 Task: Create Workspace Content Creation Workspace description Manage and track company stock option grants and exercises. Workspace type Human Resources. Invite Team Member Softage.1@softage.net to Workspace Content Creation. Invite Team Member Softage.1@softage.net to Workspace Content Creation. Invite Team Member Softage.2@softage.net to Workspace Content Creation
Action: Mouse moved to (410, 65)
Screenshot: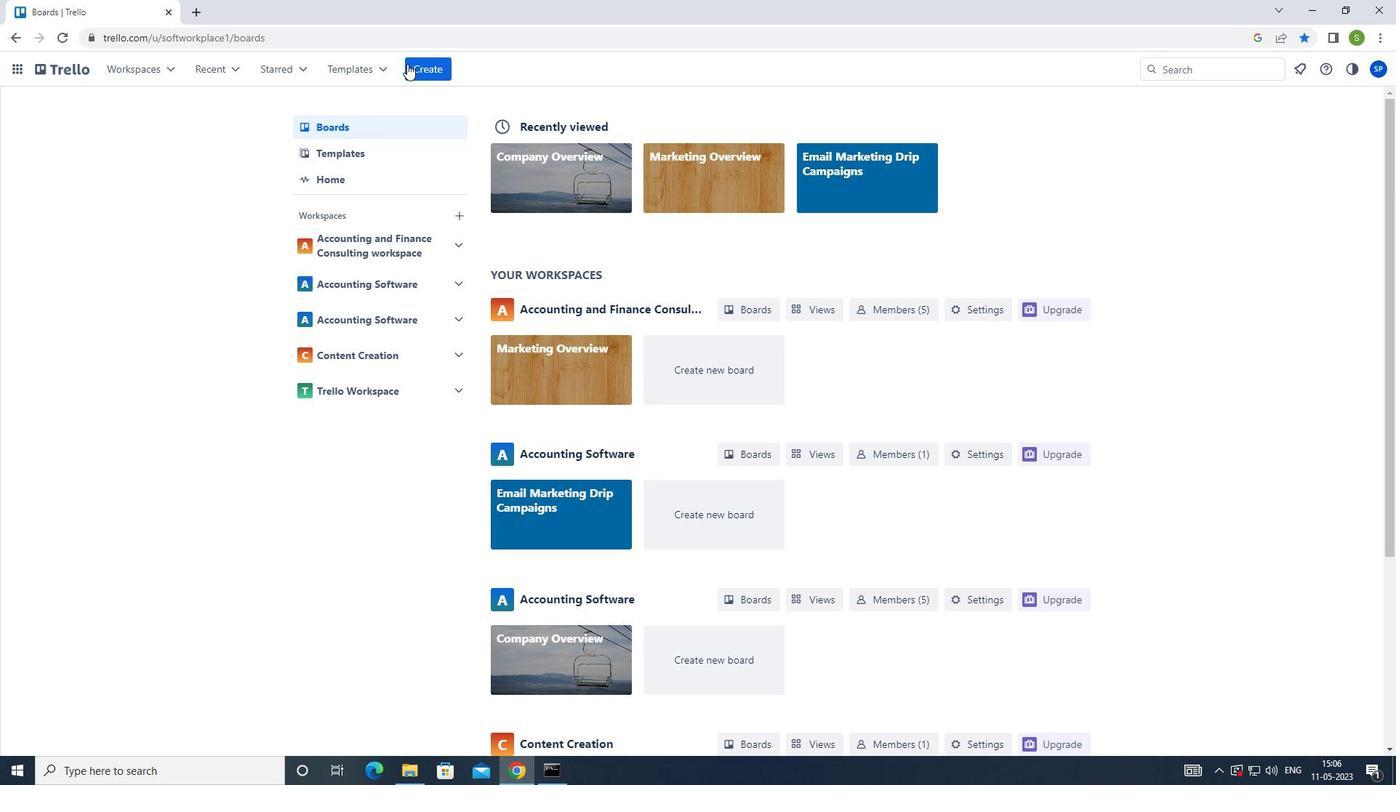 
Action: Mouse pressed left at (410, 65)
Screenshot: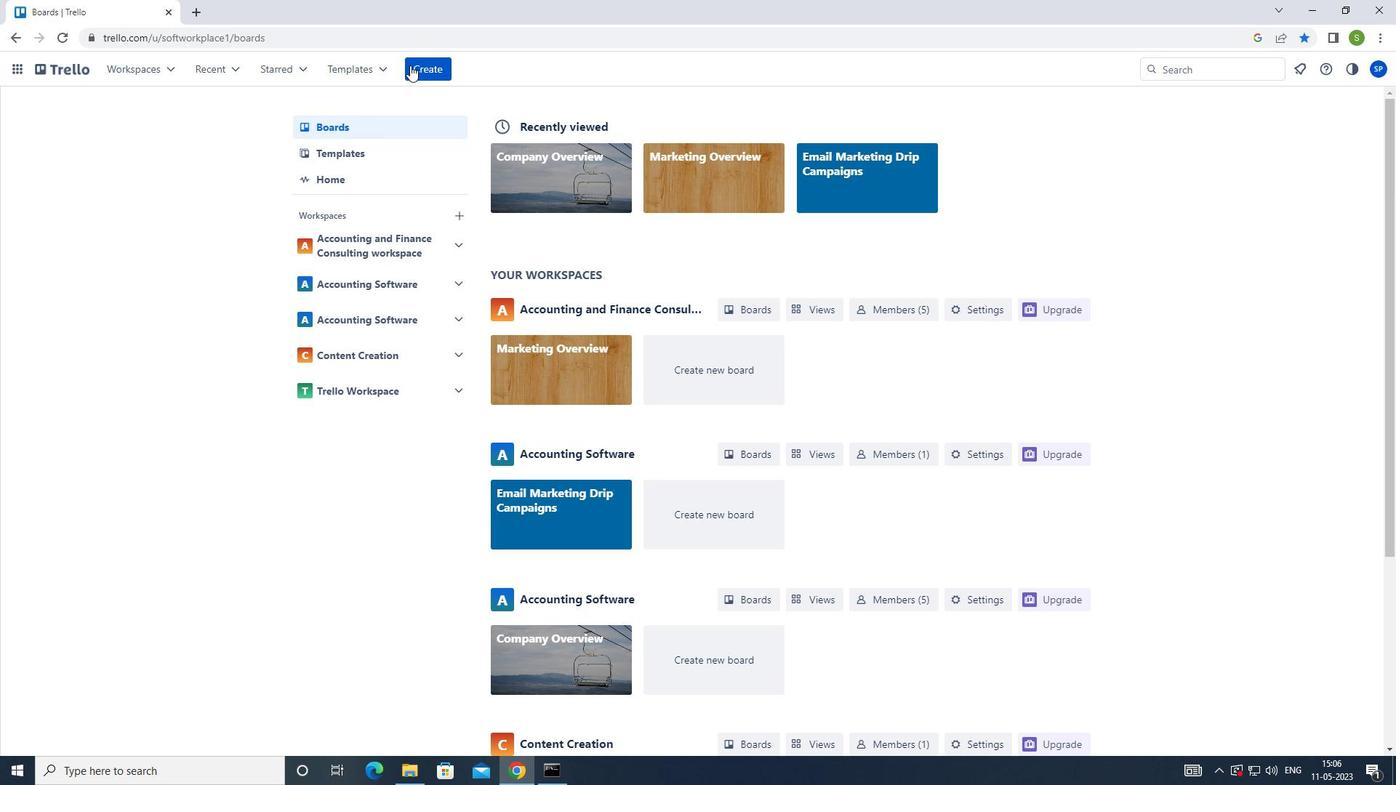 
Action: Mouse moved to (429, 219)
Screenshot: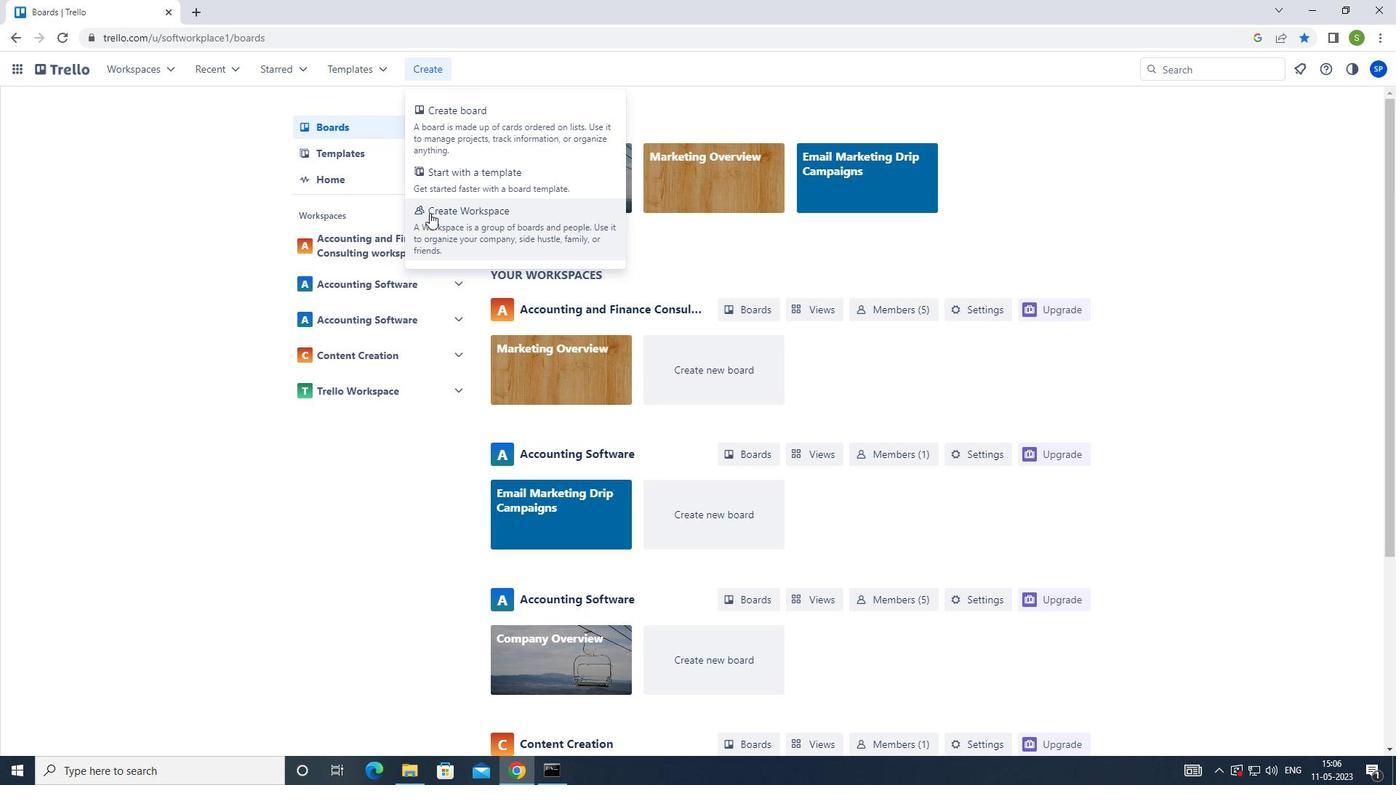 
Action: Mouse pressed left at (429, 219)
Screenshot: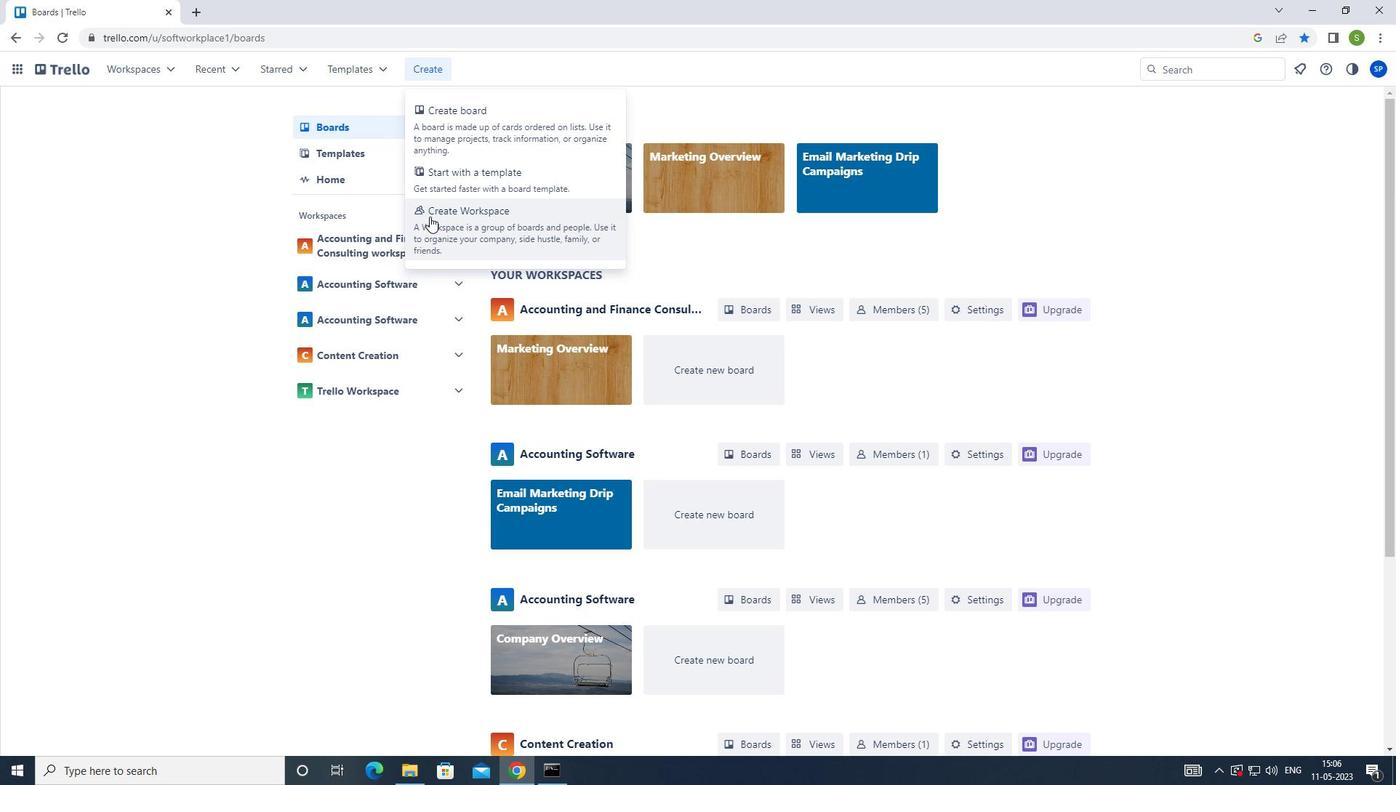 
Action: Mouse moved to (383, 247)
Screenshot: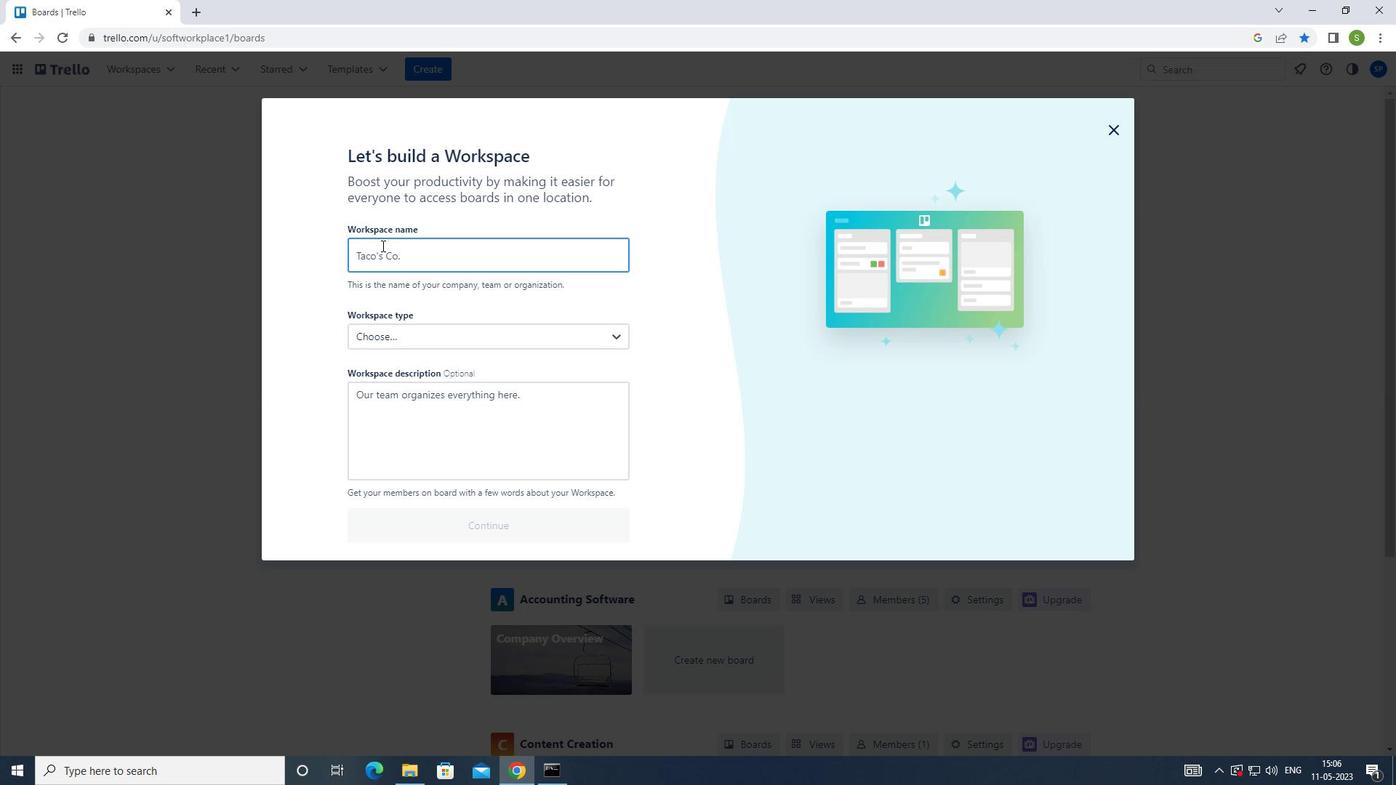 
Action: Mouse pressed left at (383, 247)
Screenshot: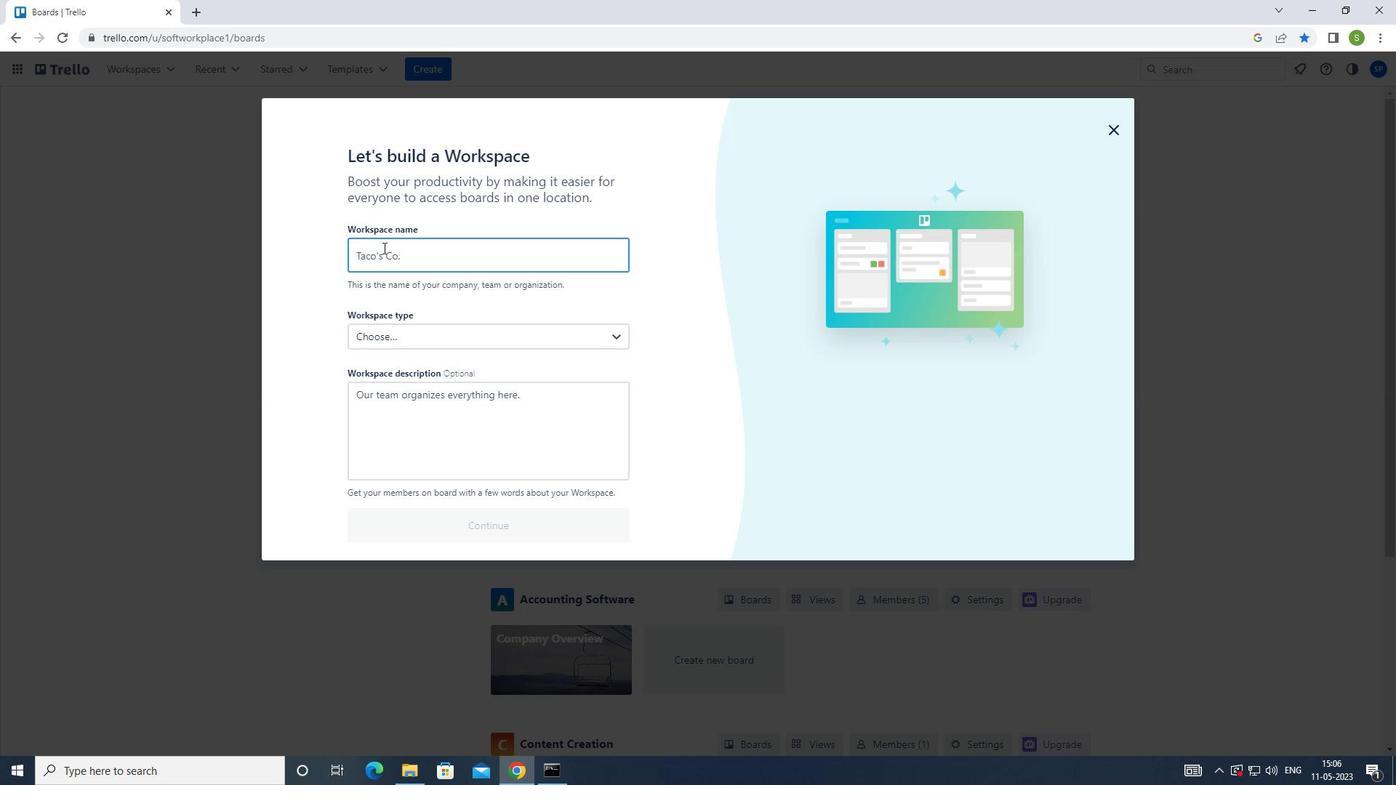 
Action: Mouse moved to (378, 247)
Screenshot: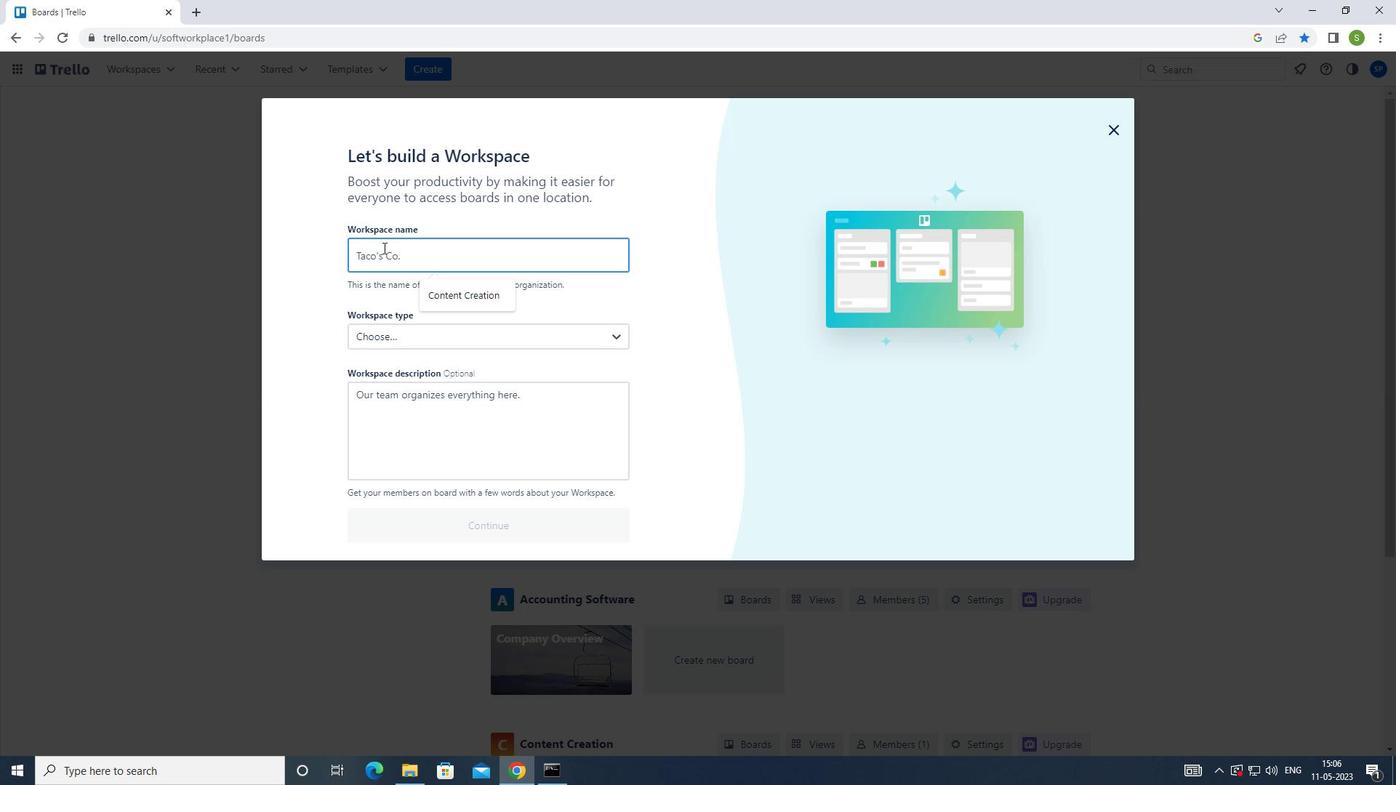 
Action: Key pressed <Key.shift>CONTENT<Key.space><Key.shift>CREATION
Screenshot: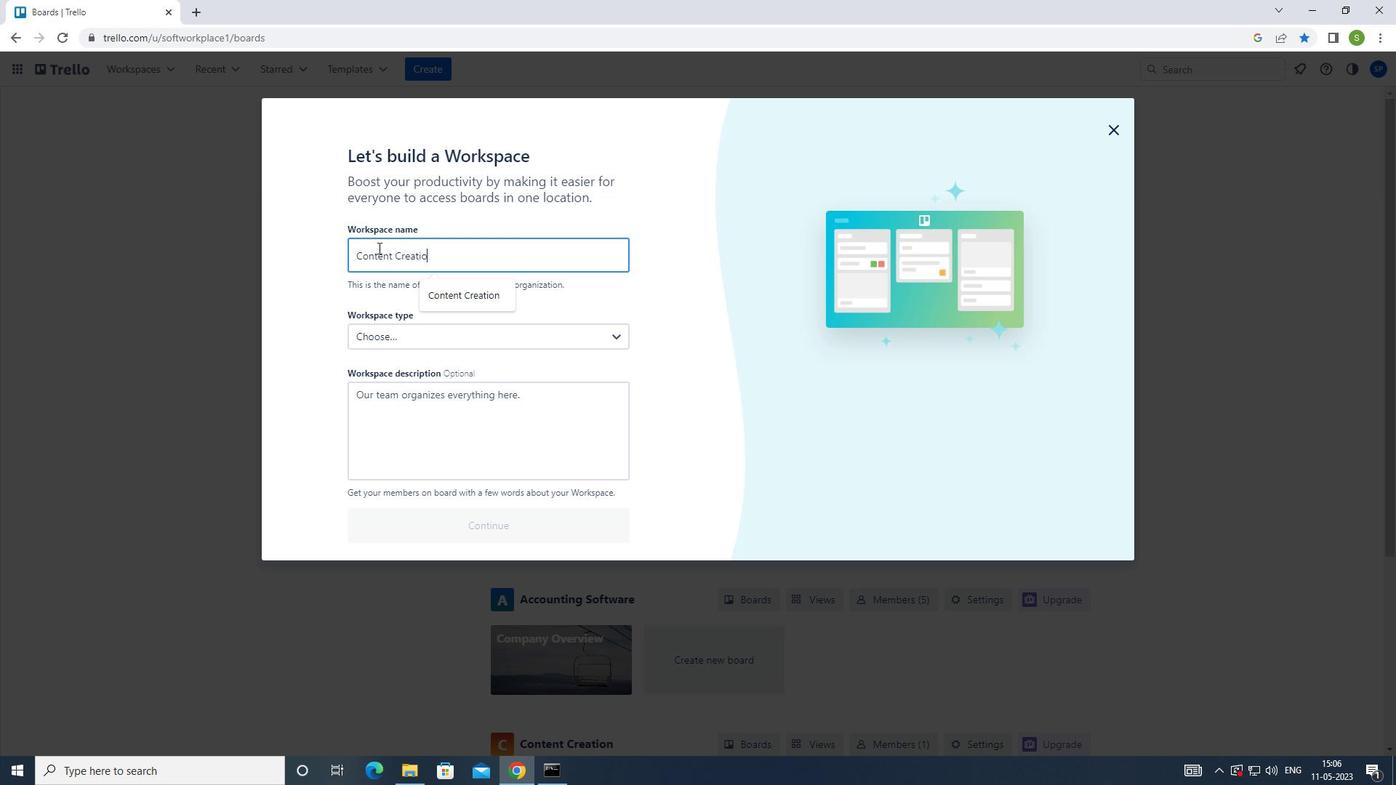 
Action: Mouse moved to (395, 413)
Screenshot: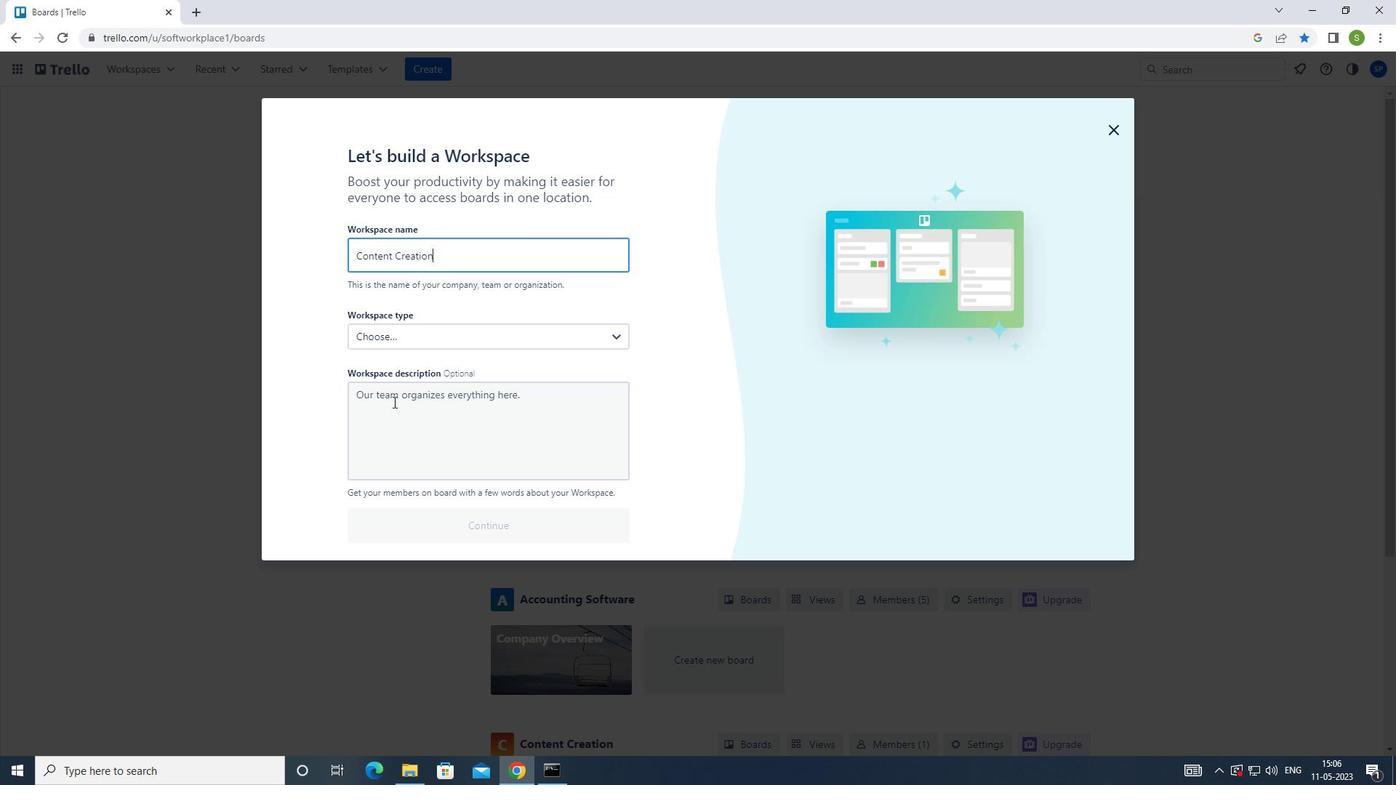 
Action: Mouse pressed left at (395, 413)
Screenshot: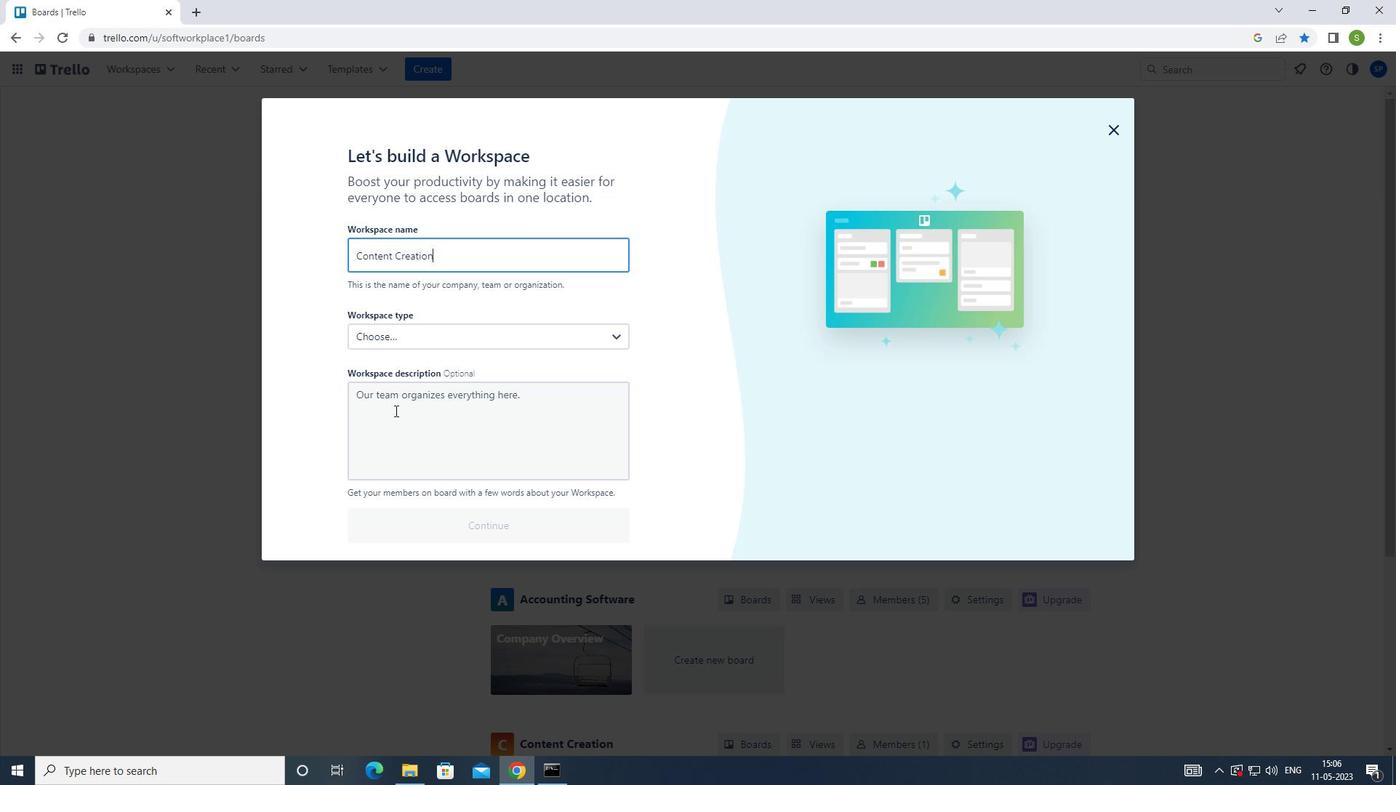 
Action: Mouse moved to (401, 412)
Screenshot: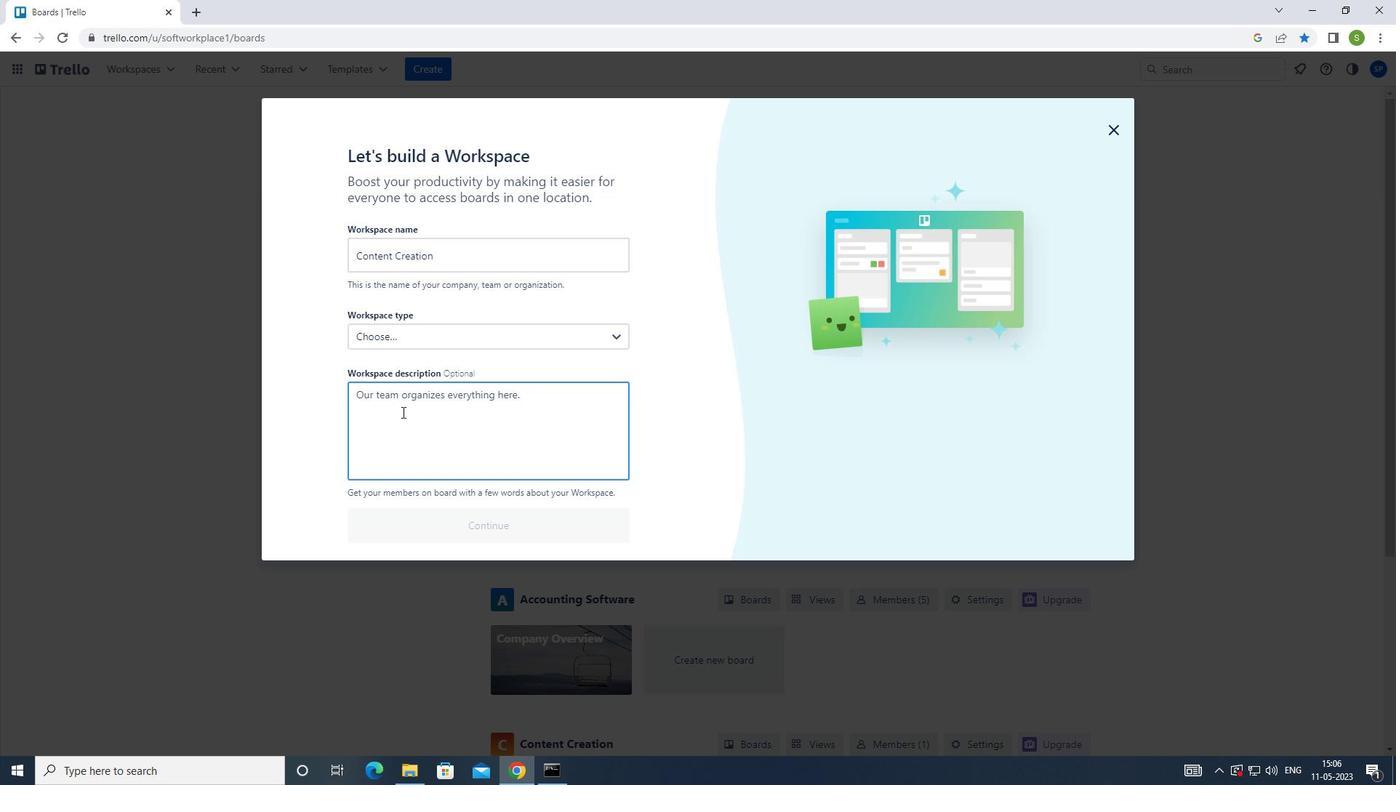 
Action: Key pressed <Key.shift>MANAGE<Key.space>AND<Key.space>TRACK<Key.space>COMPANY<Key.space>STOCK<Key.space>OPTION<Key.space>GRANTS<Key.space>AND<Key.space>EXERCISE.
Screenshot: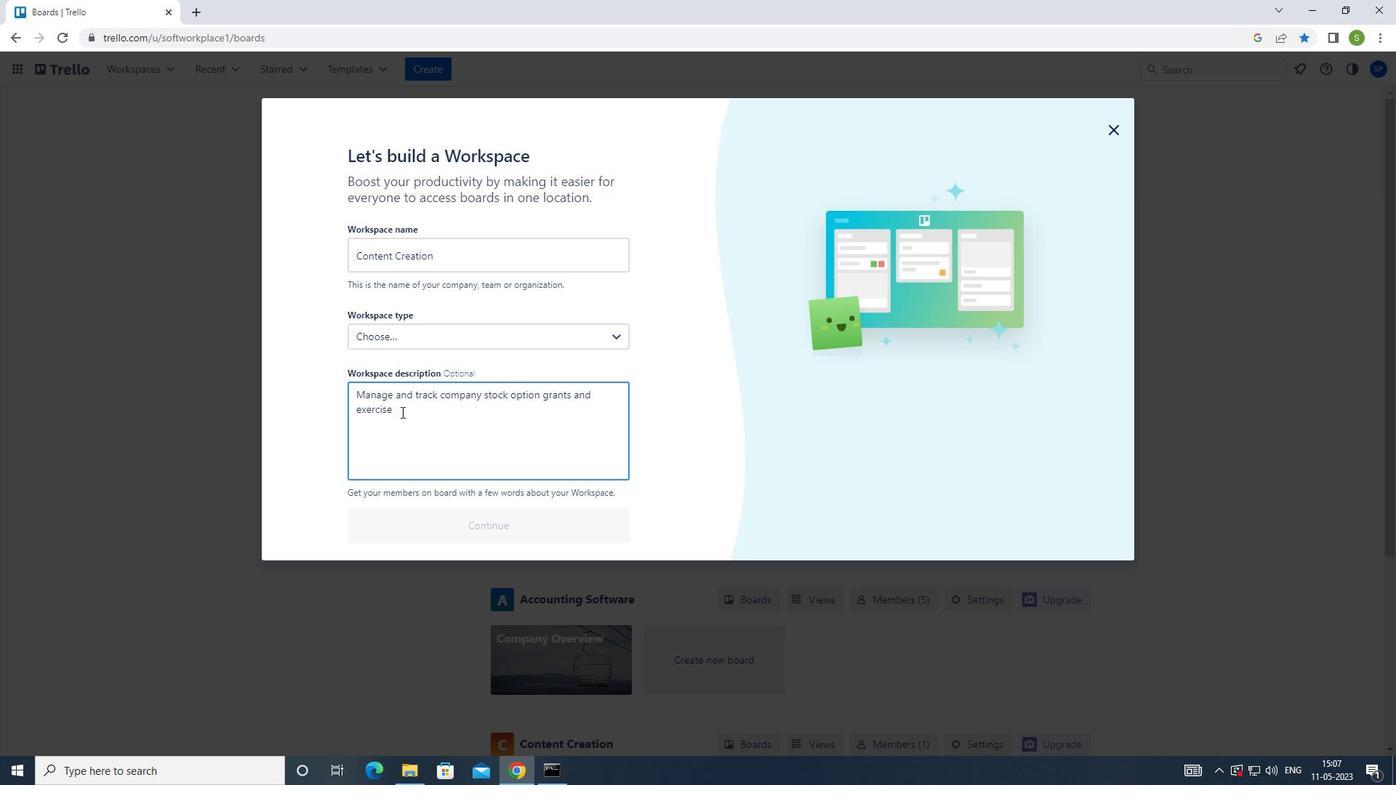 
Action: Mouse moved to (435, 337)
Screenshot: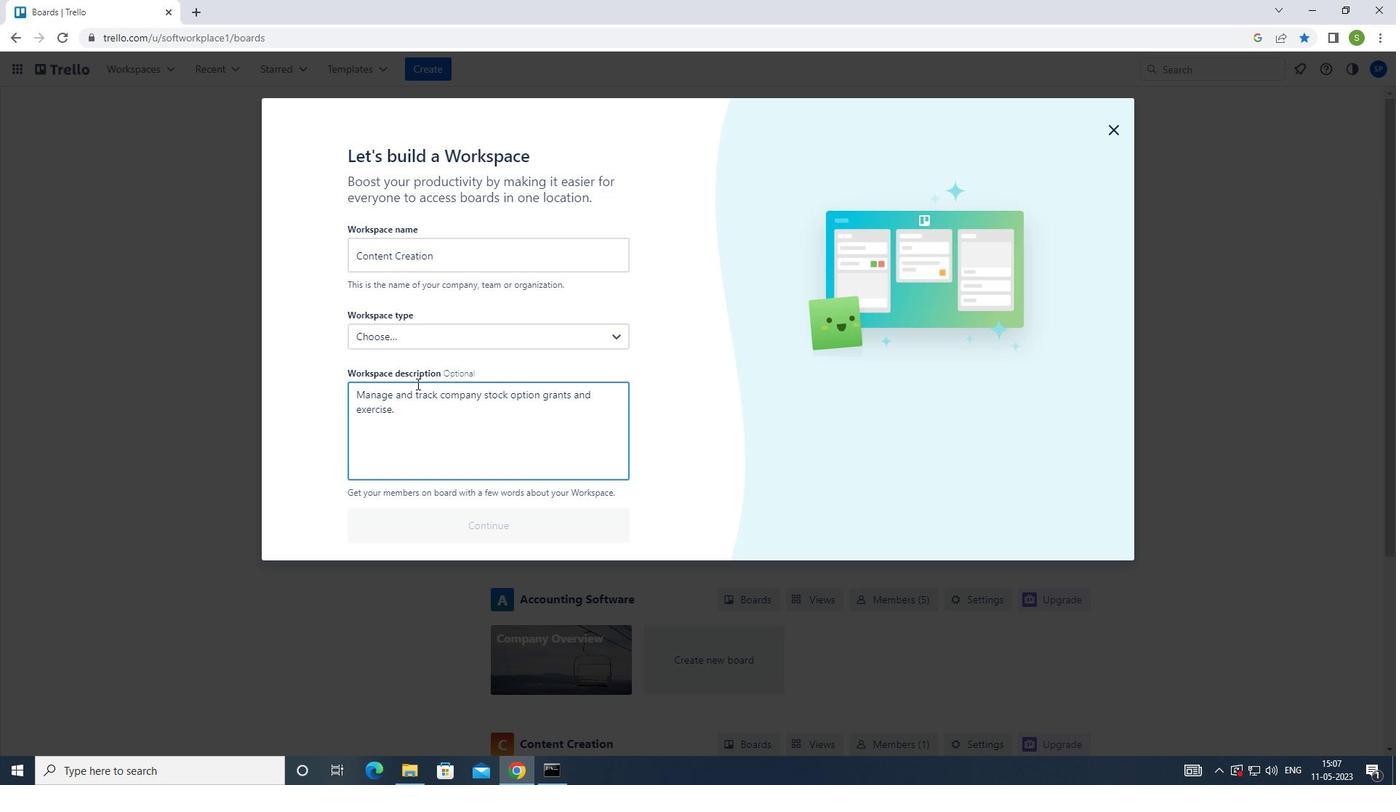 
Action: Mouse pressed left at (435, 337)
Screenshot: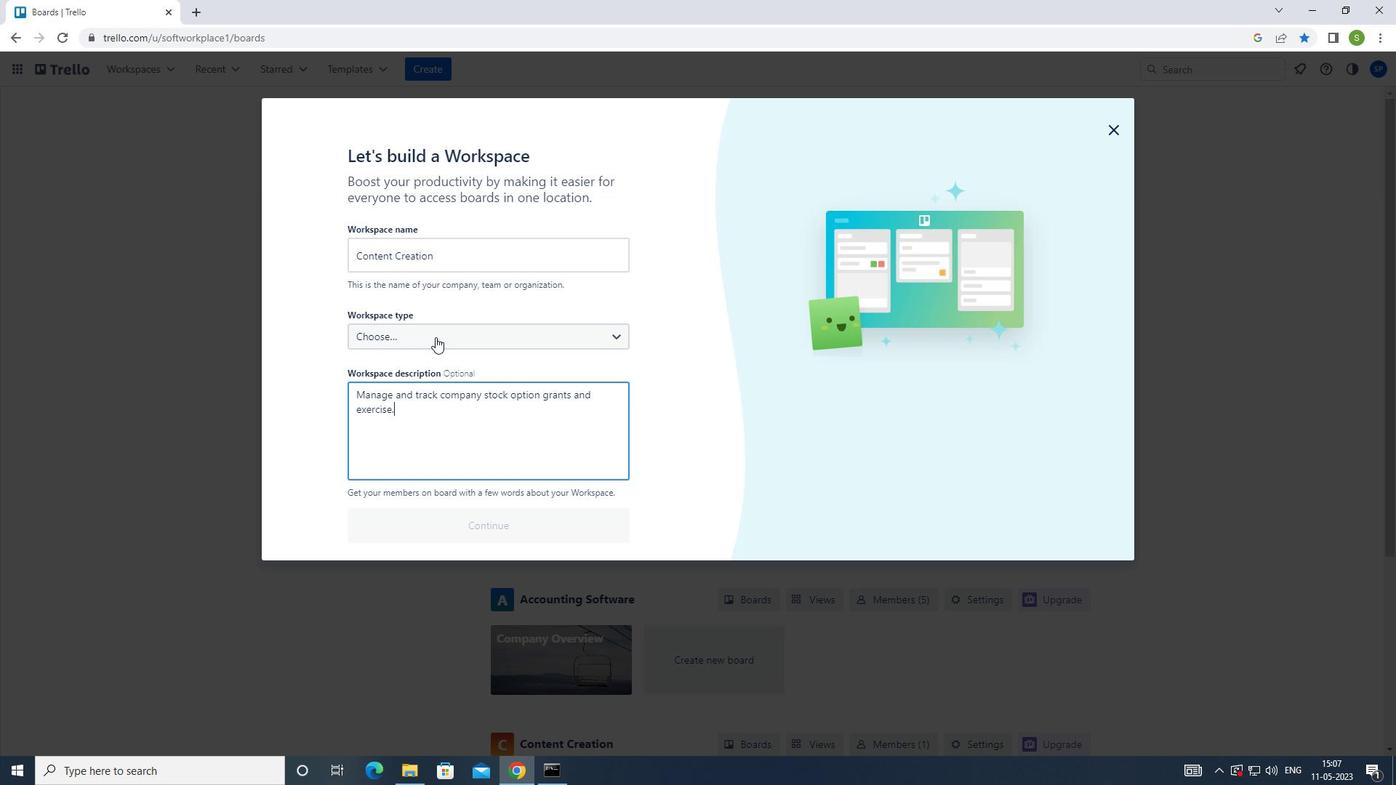 
Action: Mouse moved to (435, 371)
Screenshot: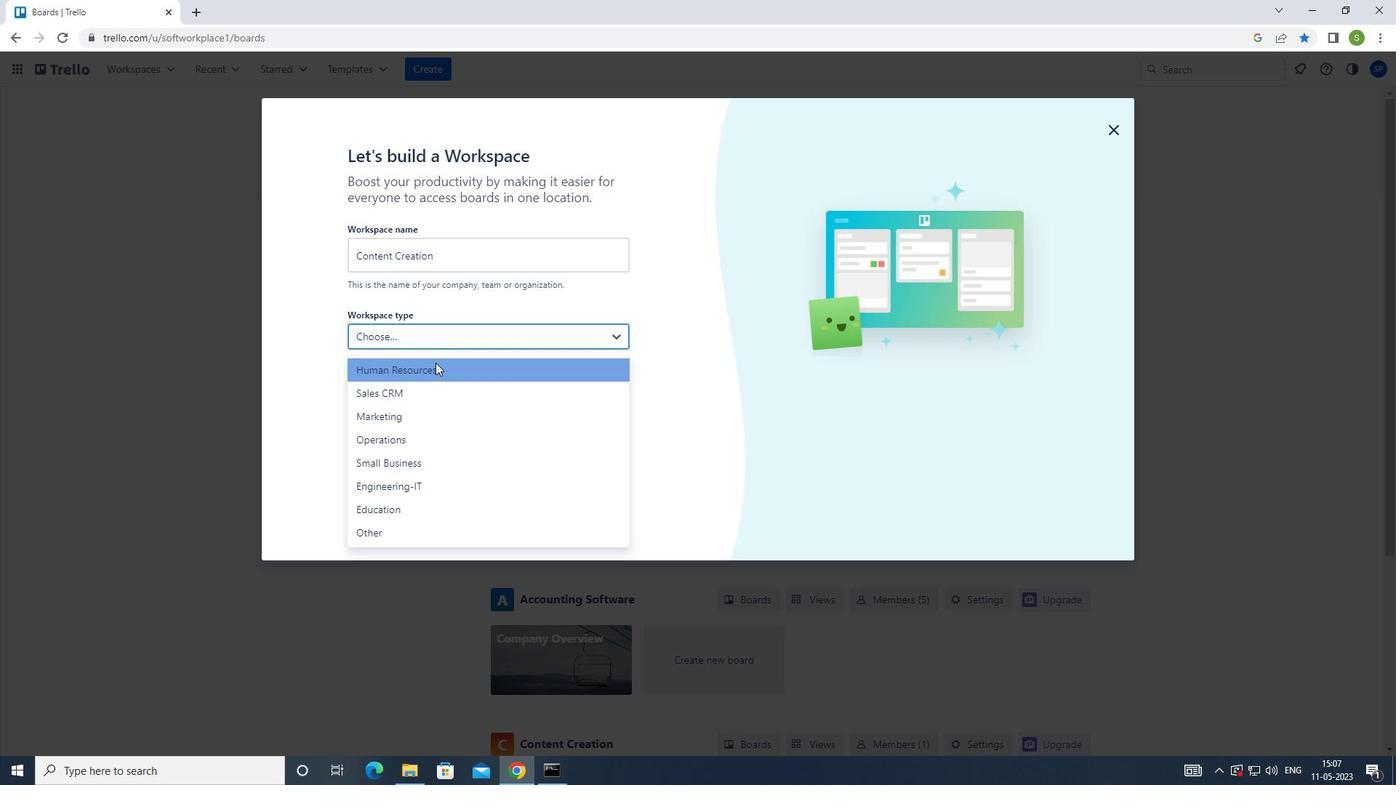 
Action: Mouse pressed left at (435, 371)
Screenshot: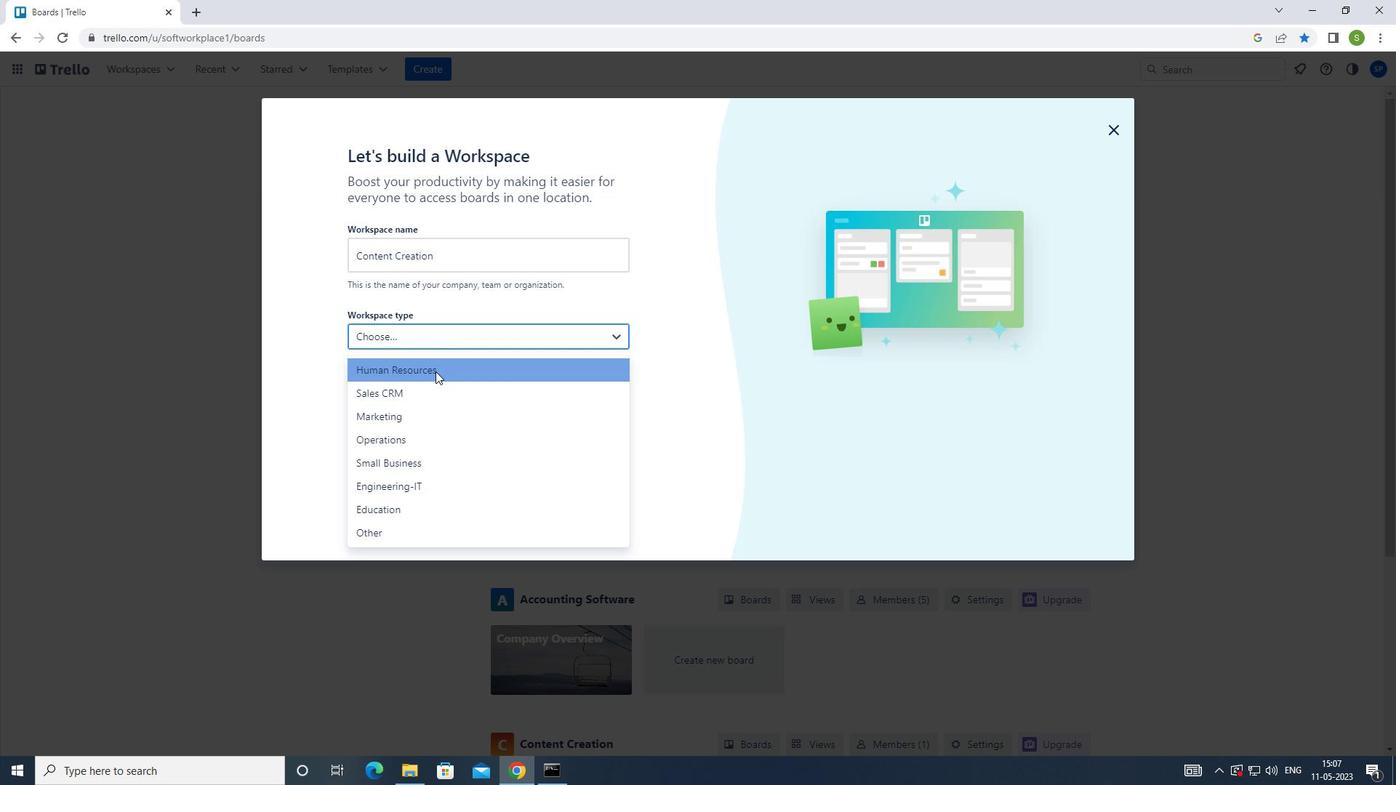 
Action: Mouse moved to (452, 525)
Screenshot: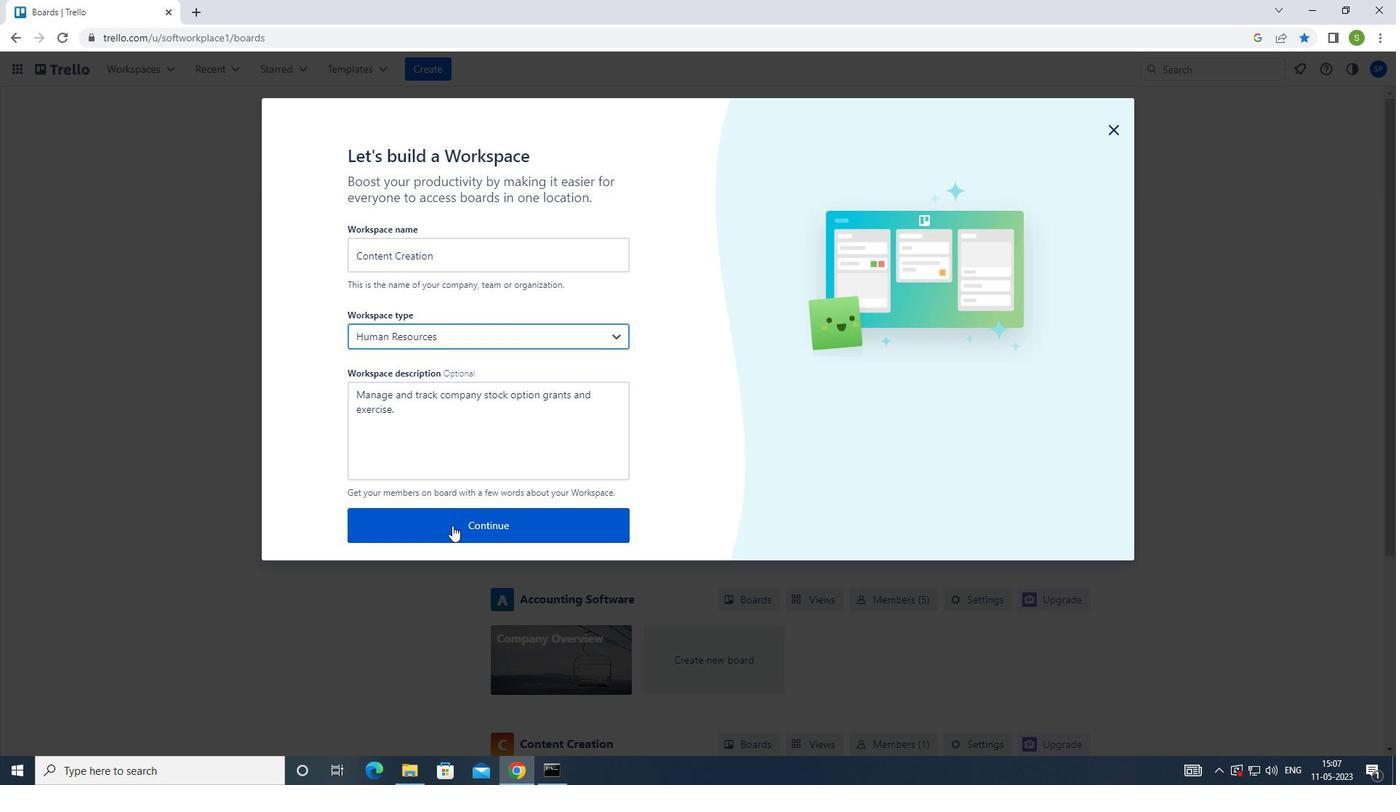
Action: Mouse pressed left at (452, 525)
Screenshot: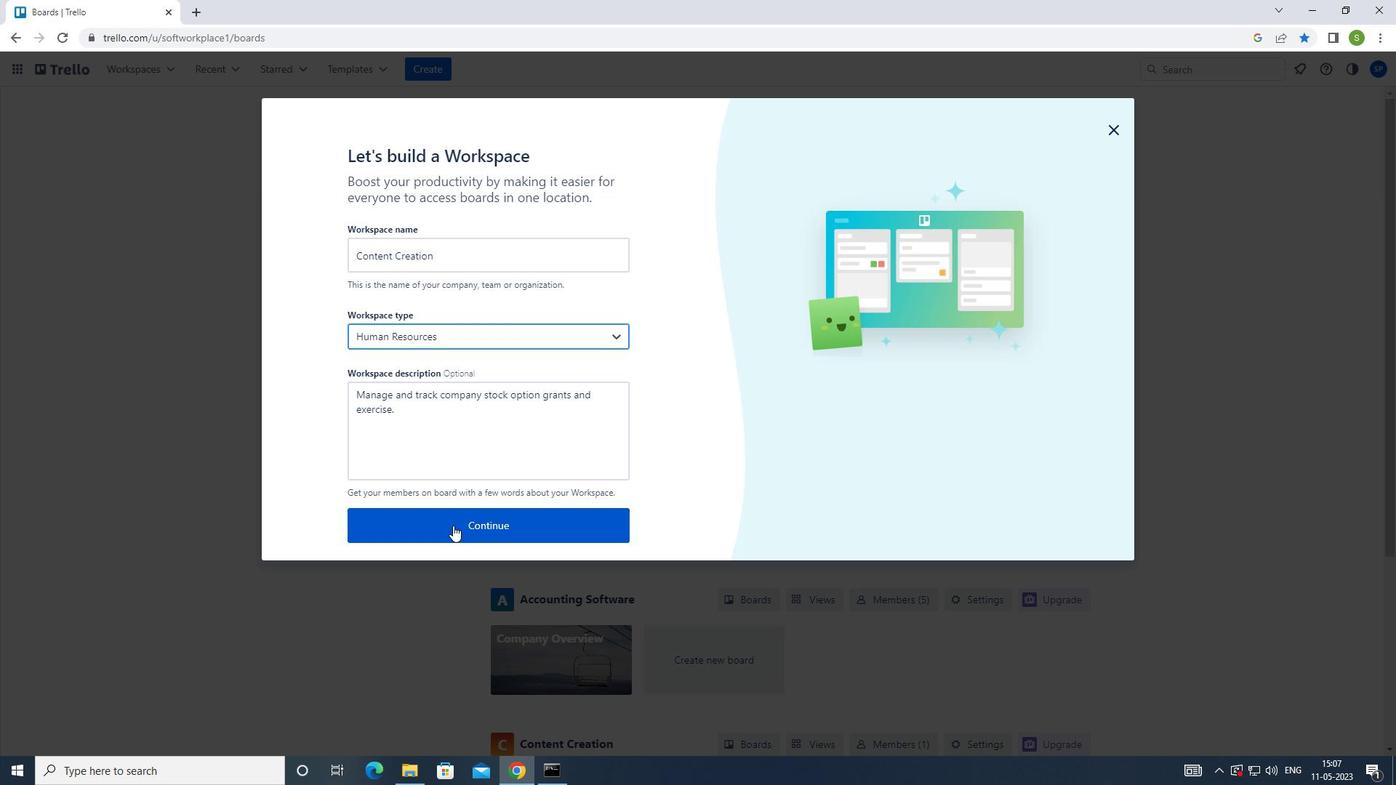 
Action: Mouse moved to (1110, 128)
Screenshot: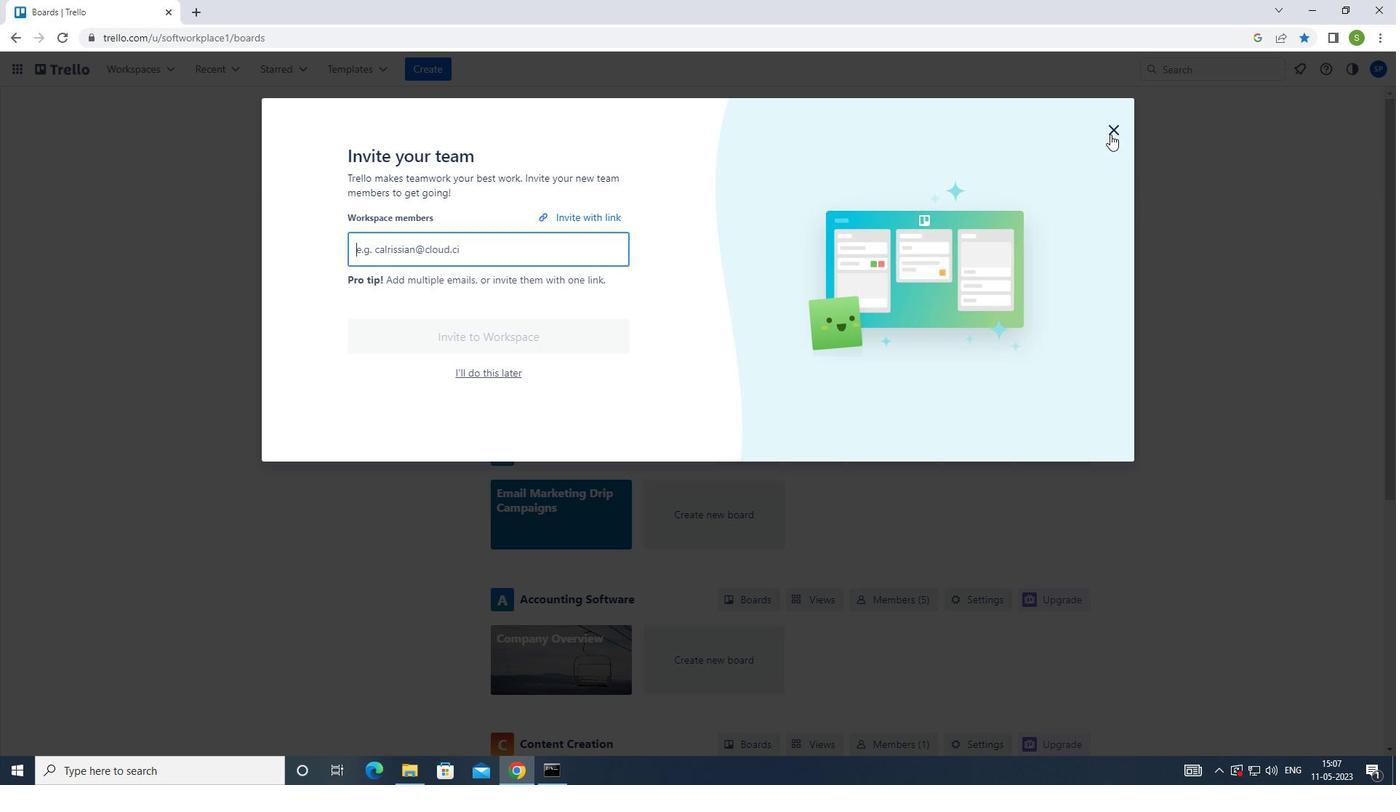 
Action: Mouse pressed left at (1110, 128)
Screenshot: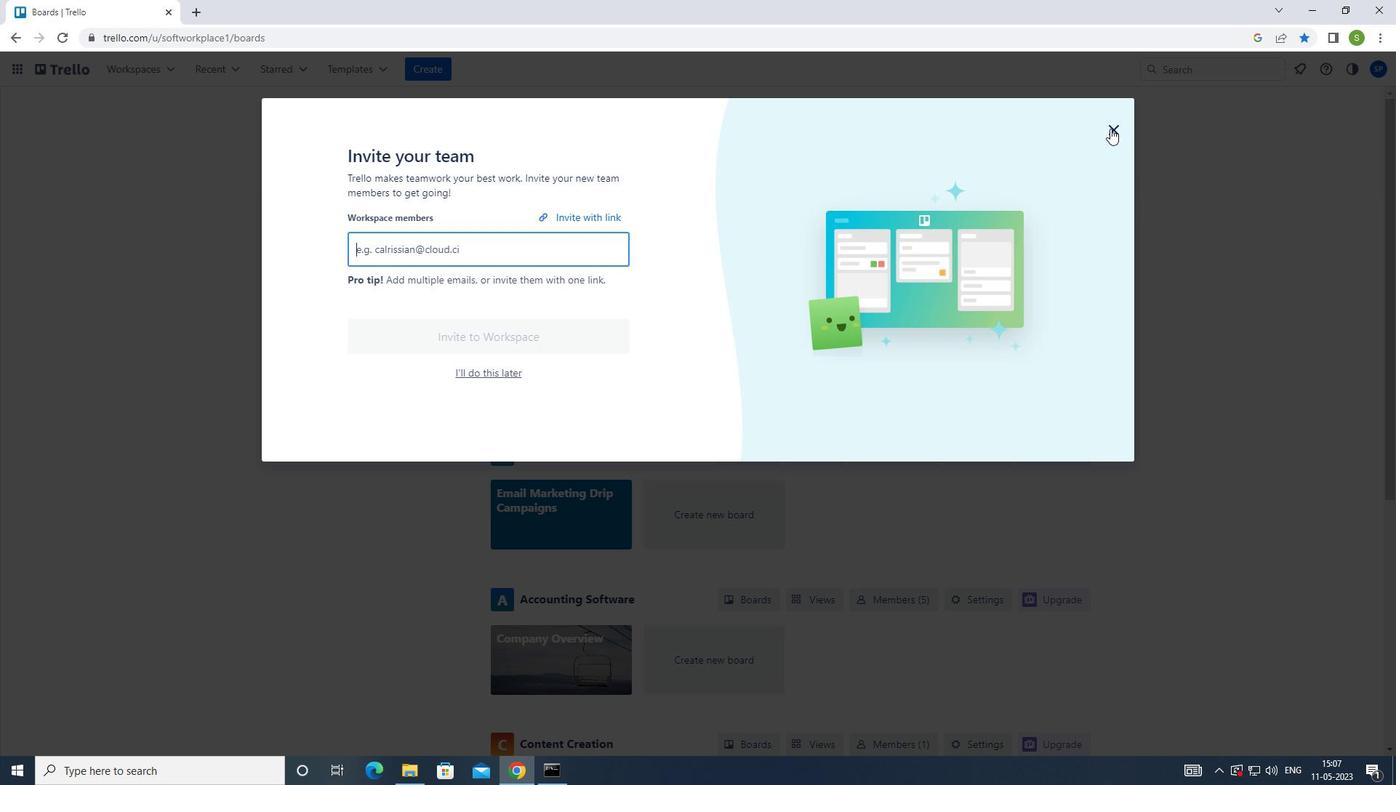 
Action: Mouse moved to (362, 383)
Screenshot: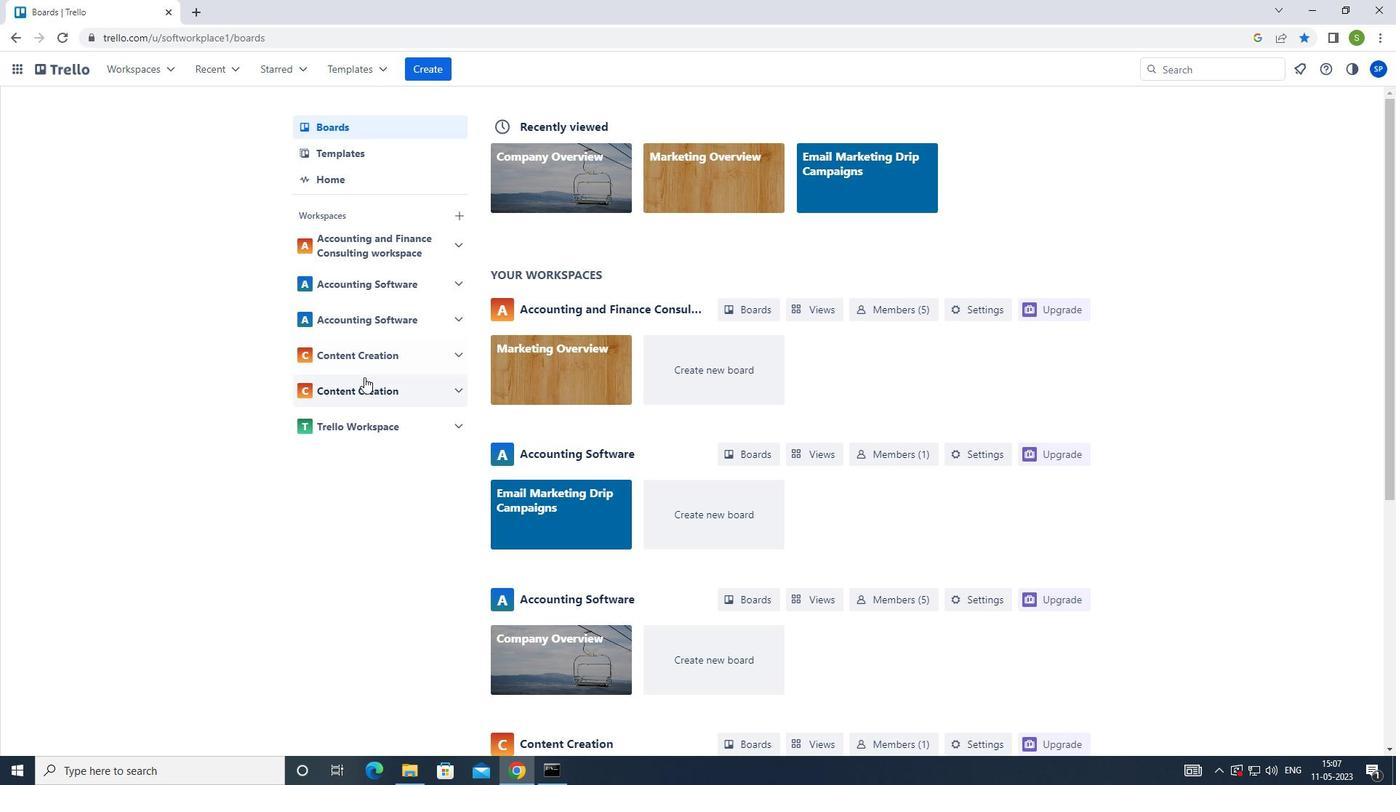 
Action: Mouse pressed left at (362, 383)
Screenshot: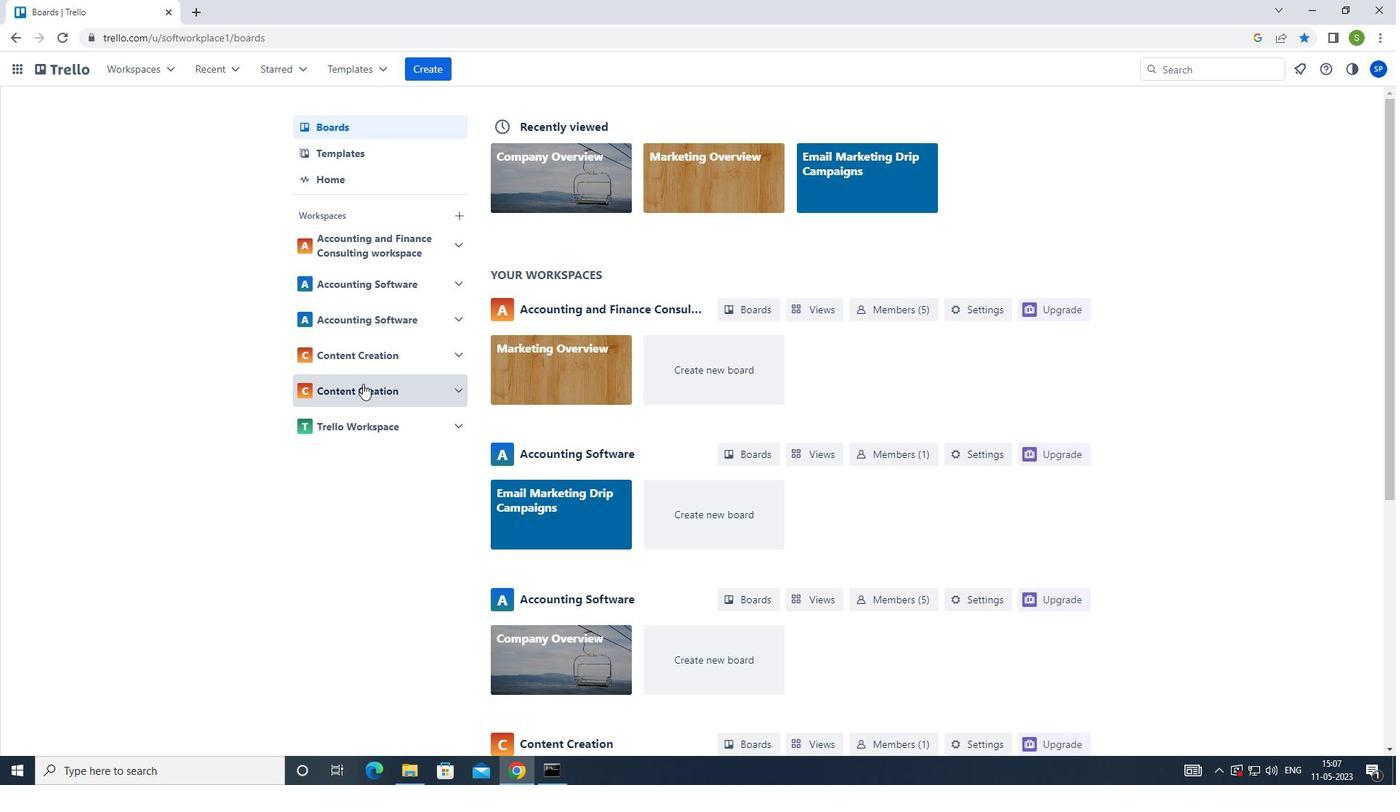 
Action: Mouse moved to (354, 510)
Screenshot: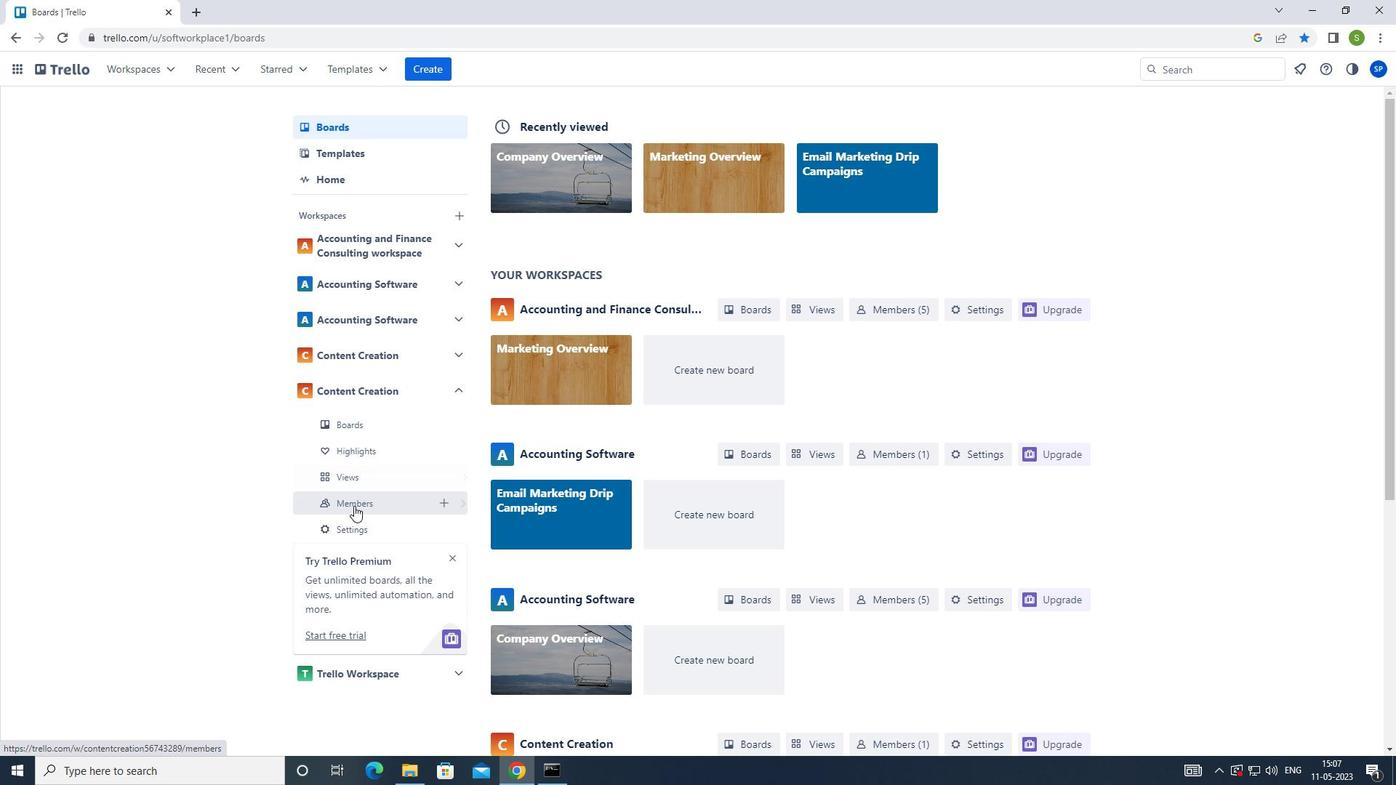 
Action: Mouse pressed left at (354, 510)
Screenshot: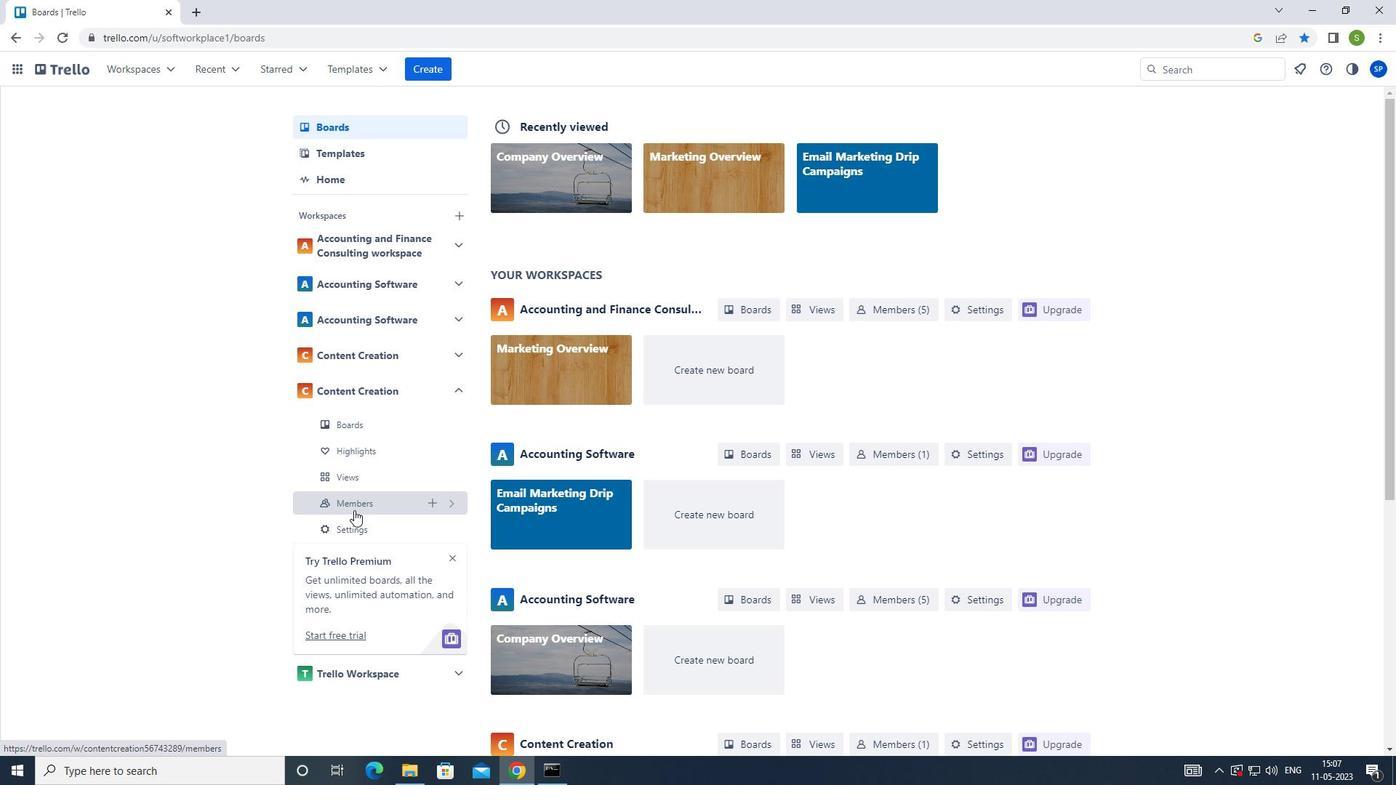 
Action: Mouse moved to (1028, 122)
Screenshot: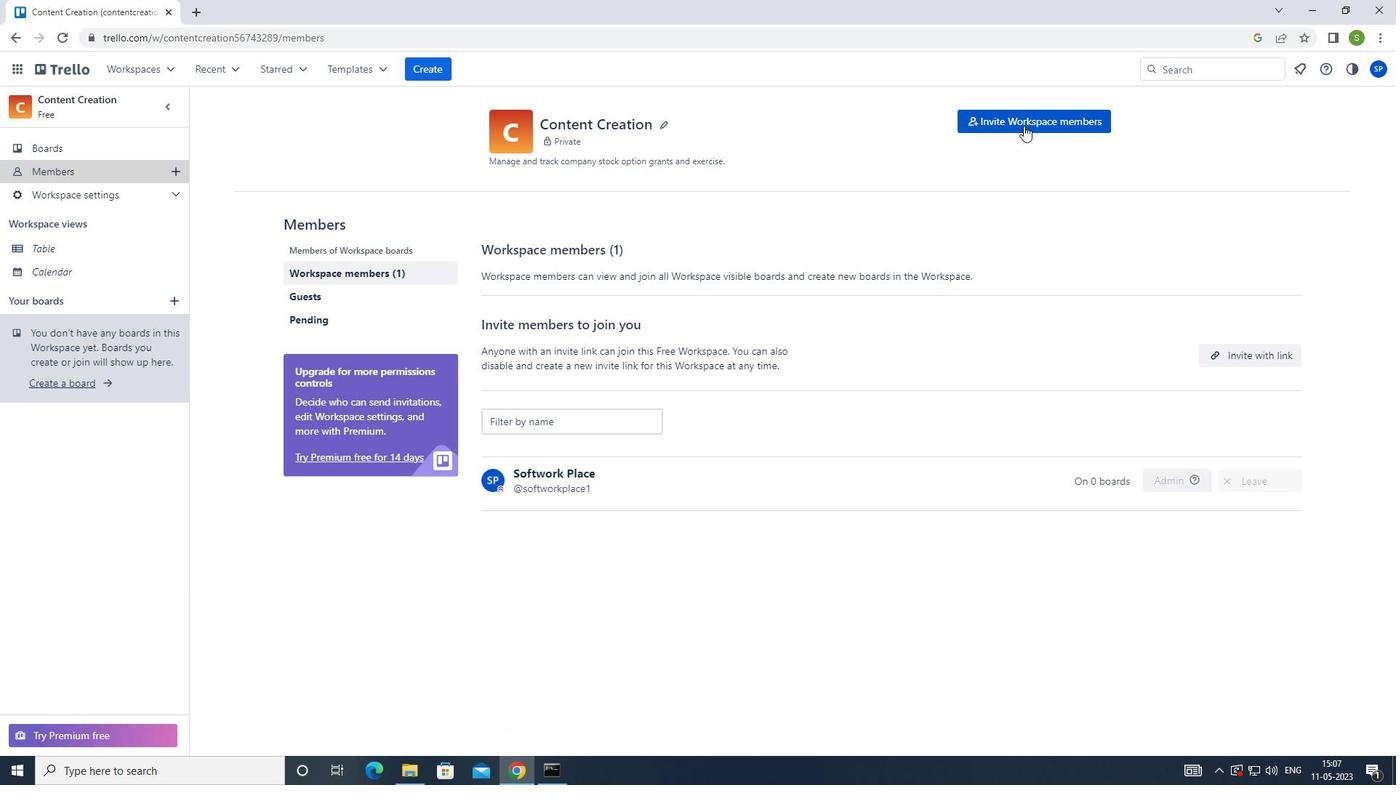 
Action: Mouse pressed left at (1028, 122)
Screenshot: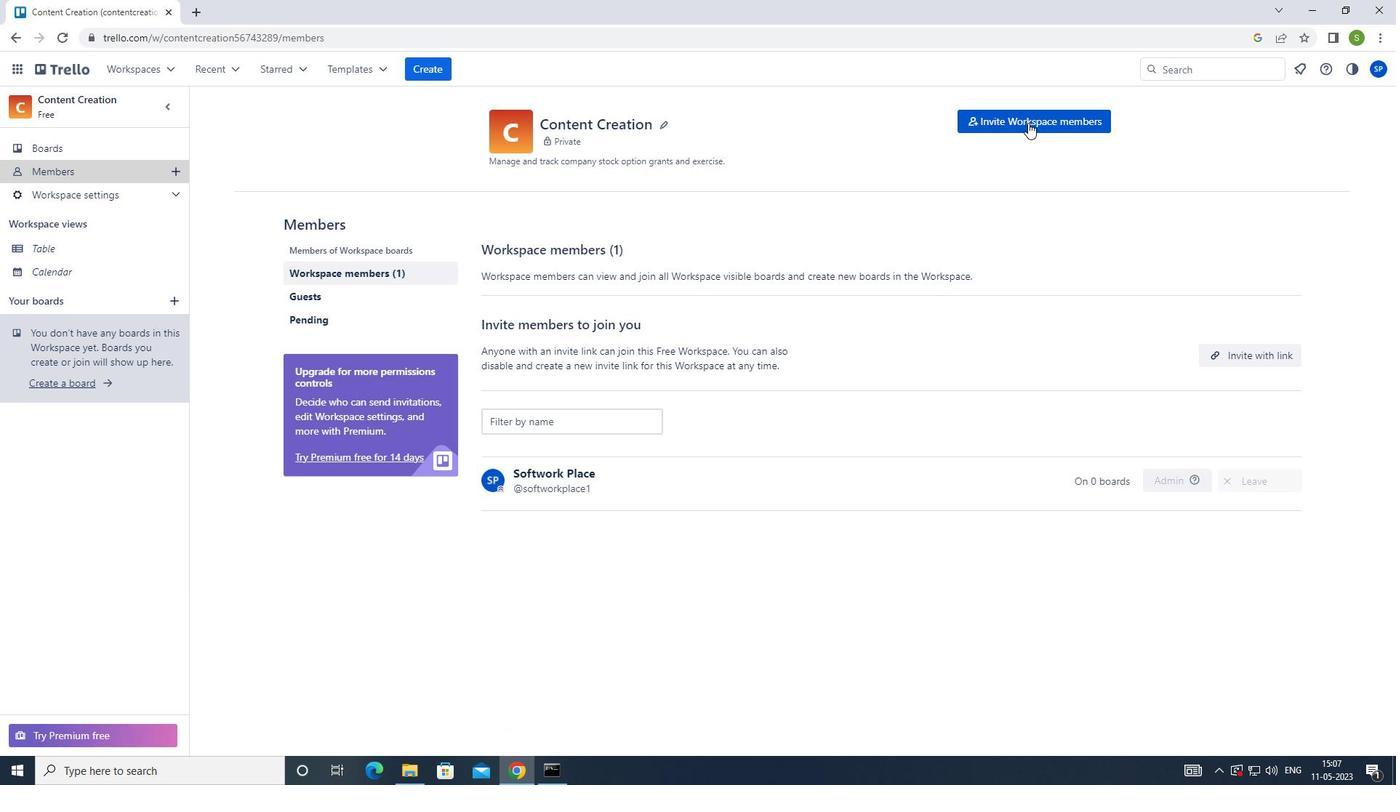 
Action: Mouse moved to (735, 404)
Screenshot: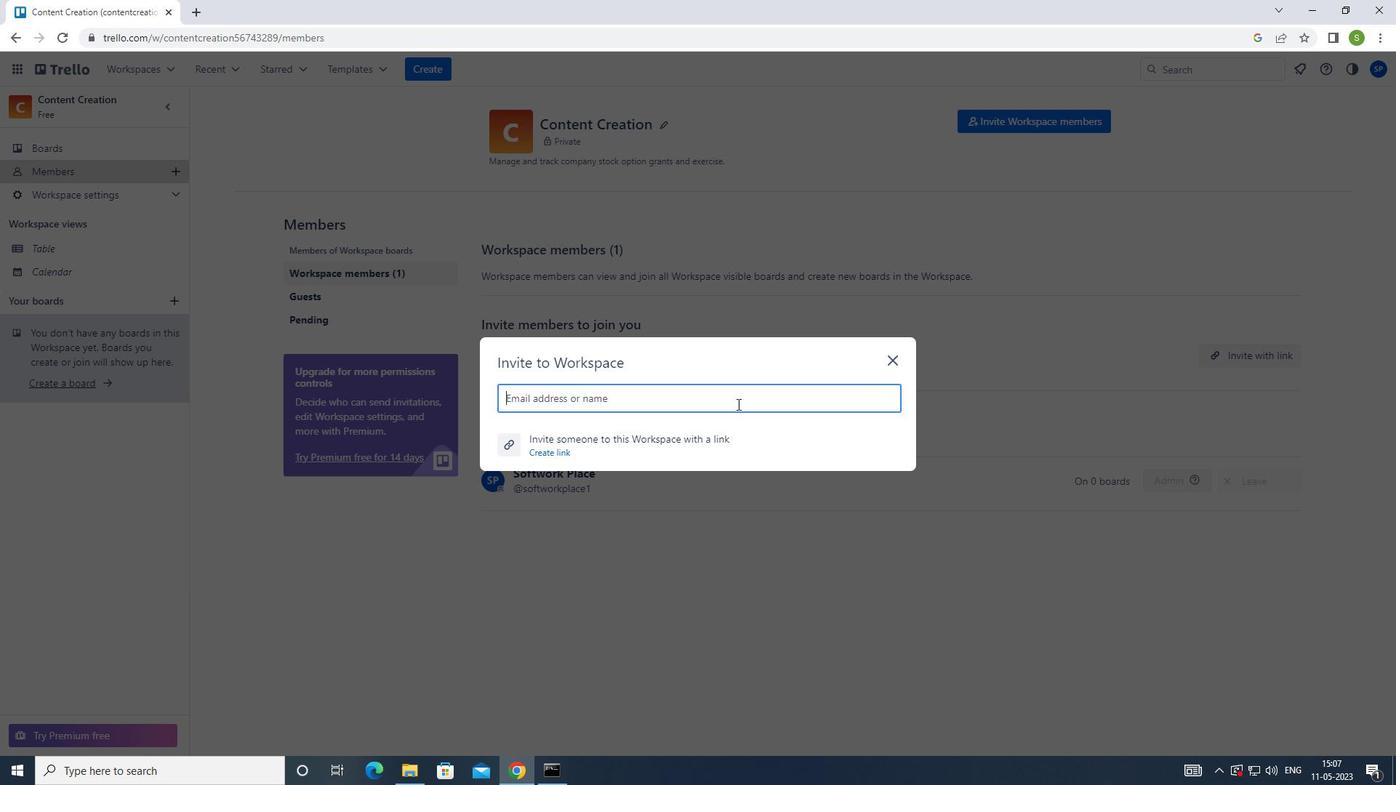 
Action: Key pressed <Key.shift>SOFTAGE.1<Key.shift>@SOFTAGE.NET
Screenshot: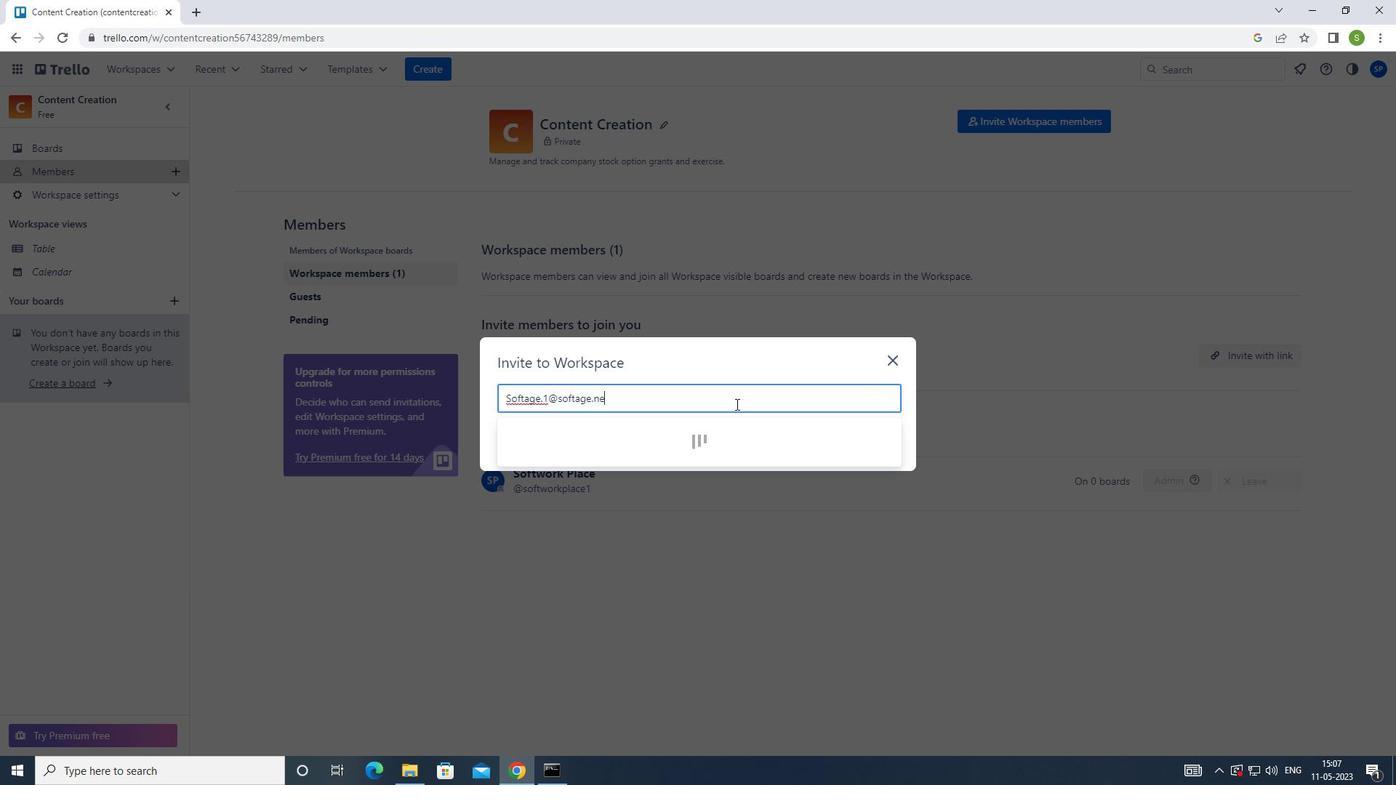 
Action: Mouse moved to (644, 435)
Screenshot: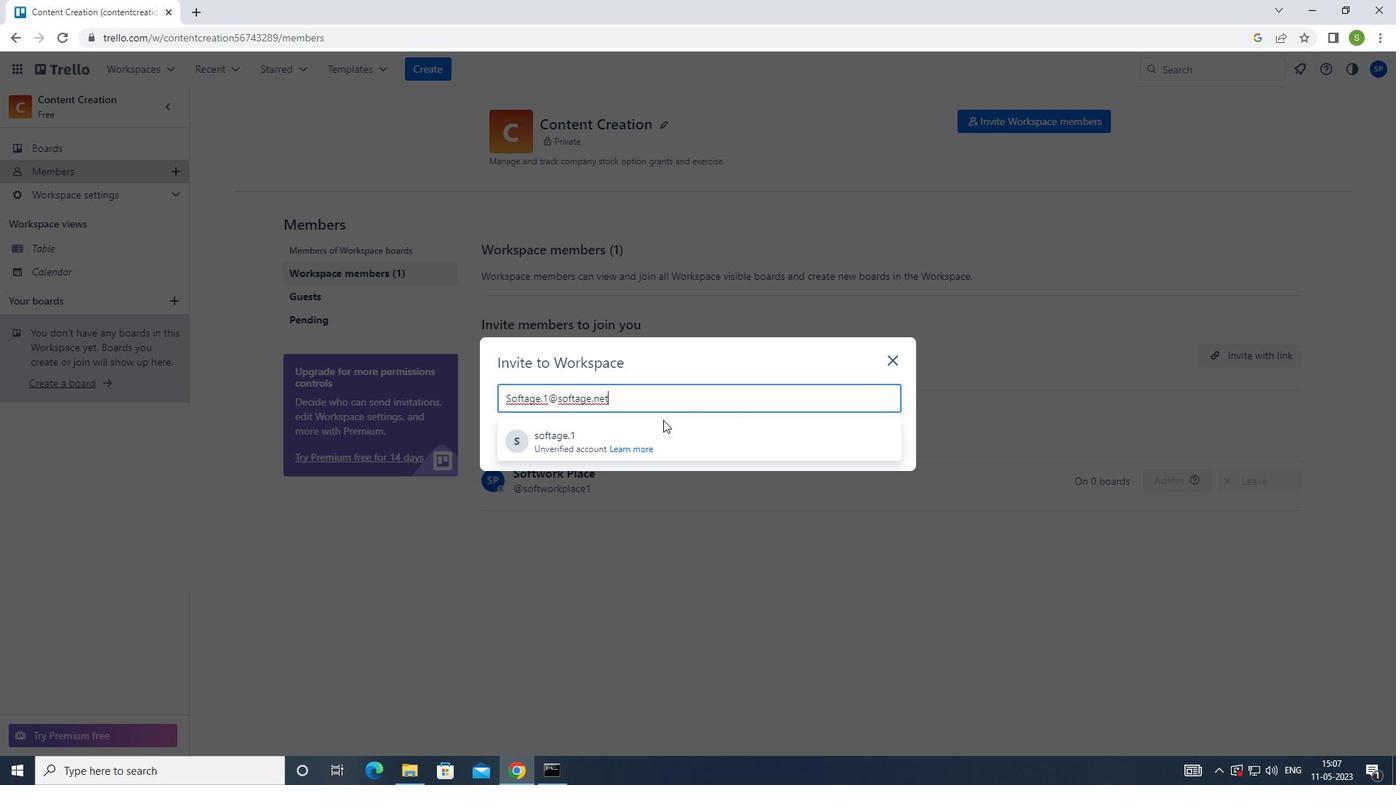 
Action: Mouse pressed left at (644, 435)
Screenshot: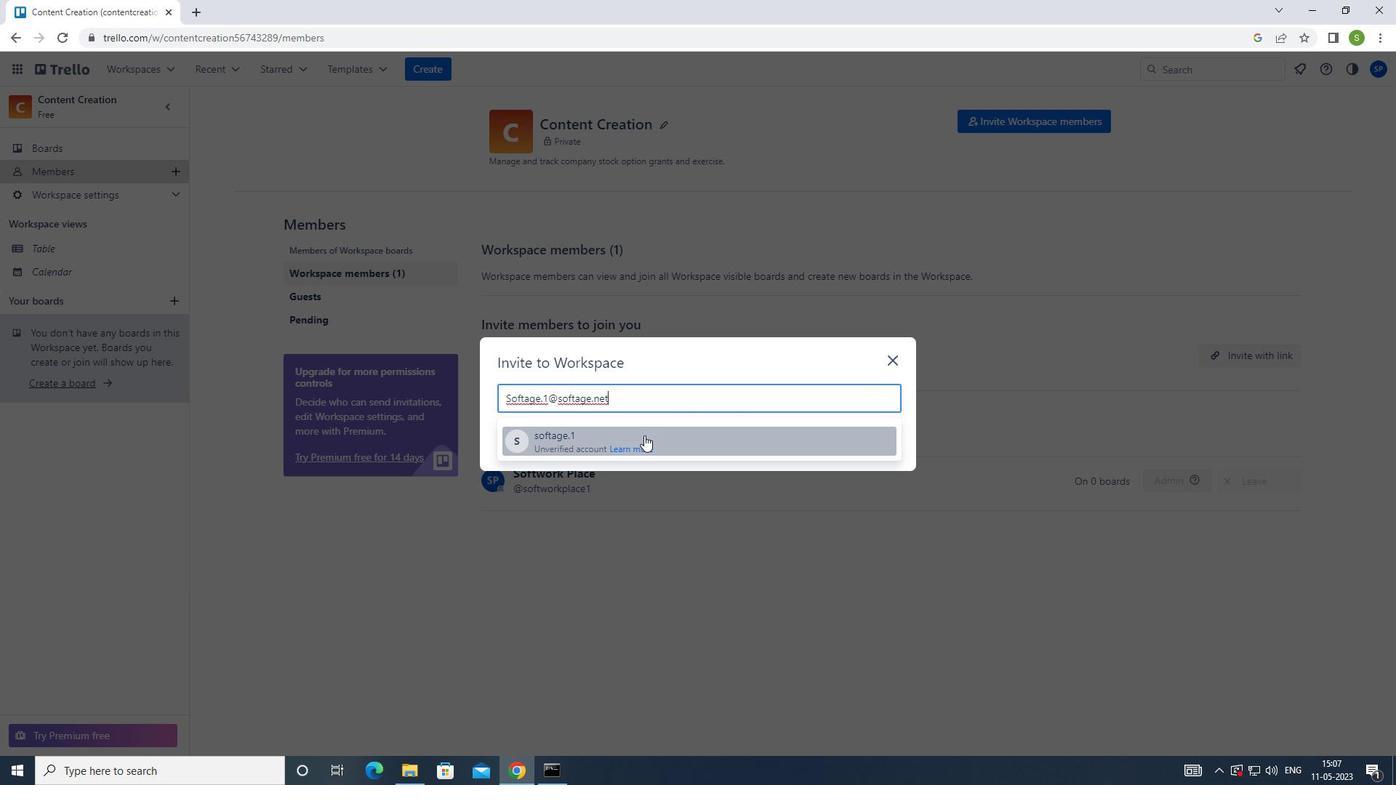 
Action: Mouse moved to (650, 371)
Screenshot: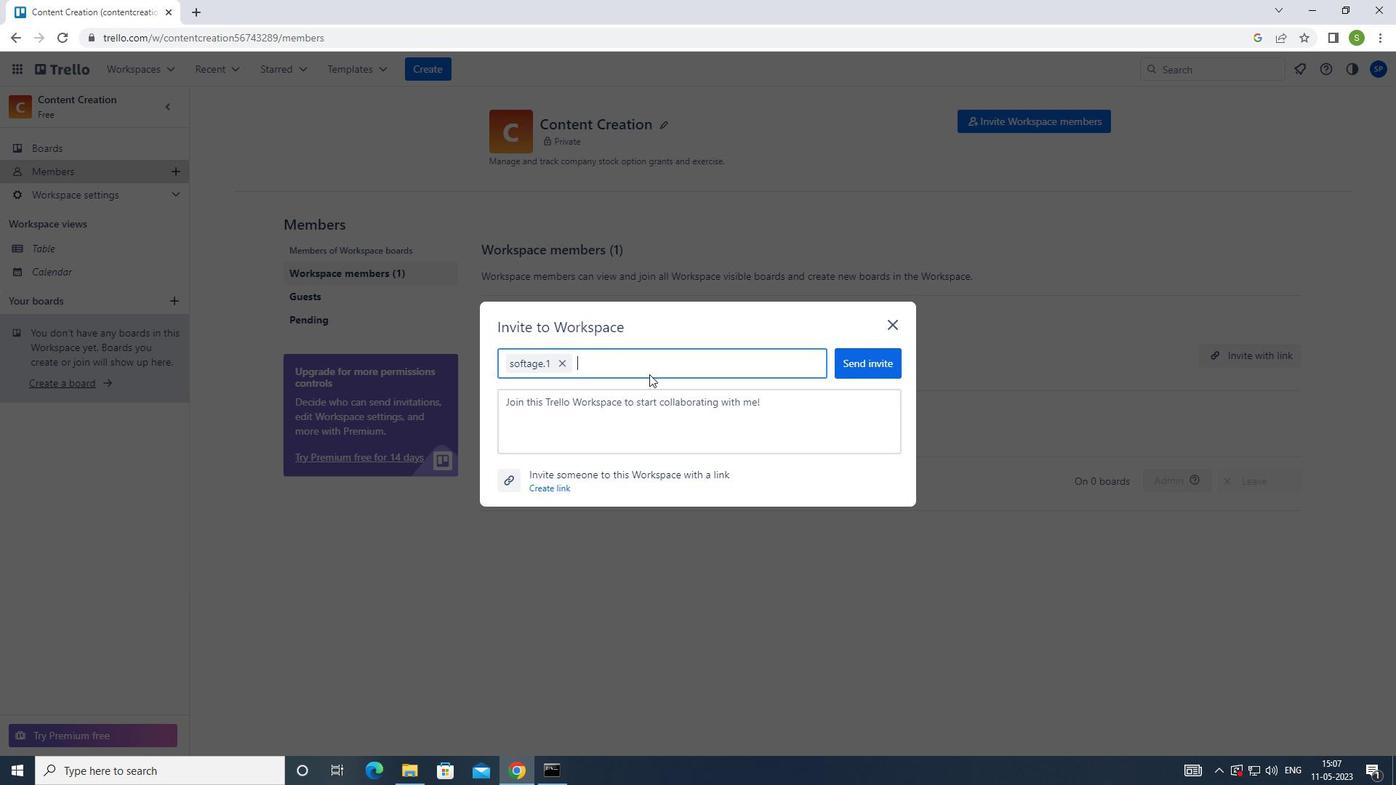 
Action: Key pressed <Key.shift>SOFTANG<Key.backspace><Key.backspace>GE.1<Key.shift>@SOFTAGE.NET
Screenshot: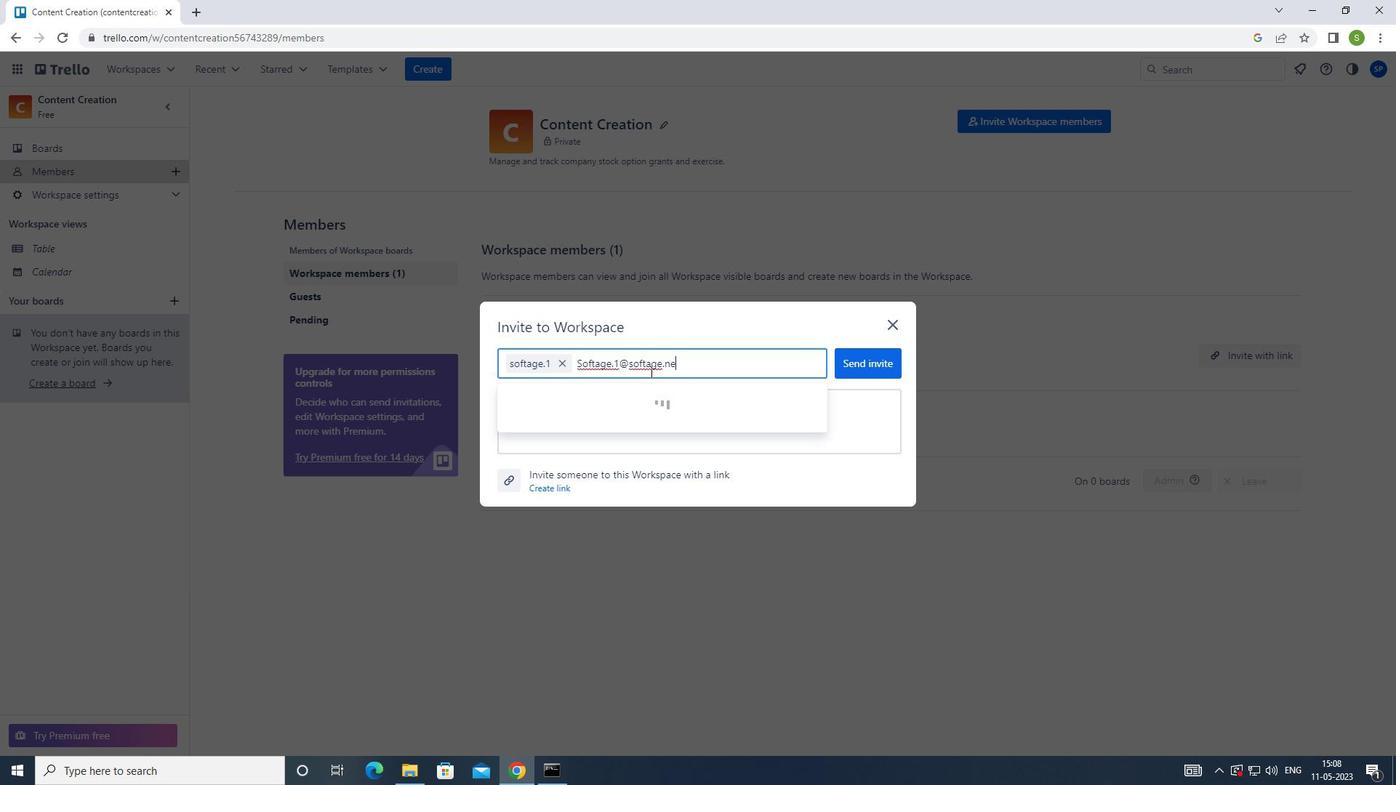 
Action: Mouse moved to (646, 381)
Screenshot: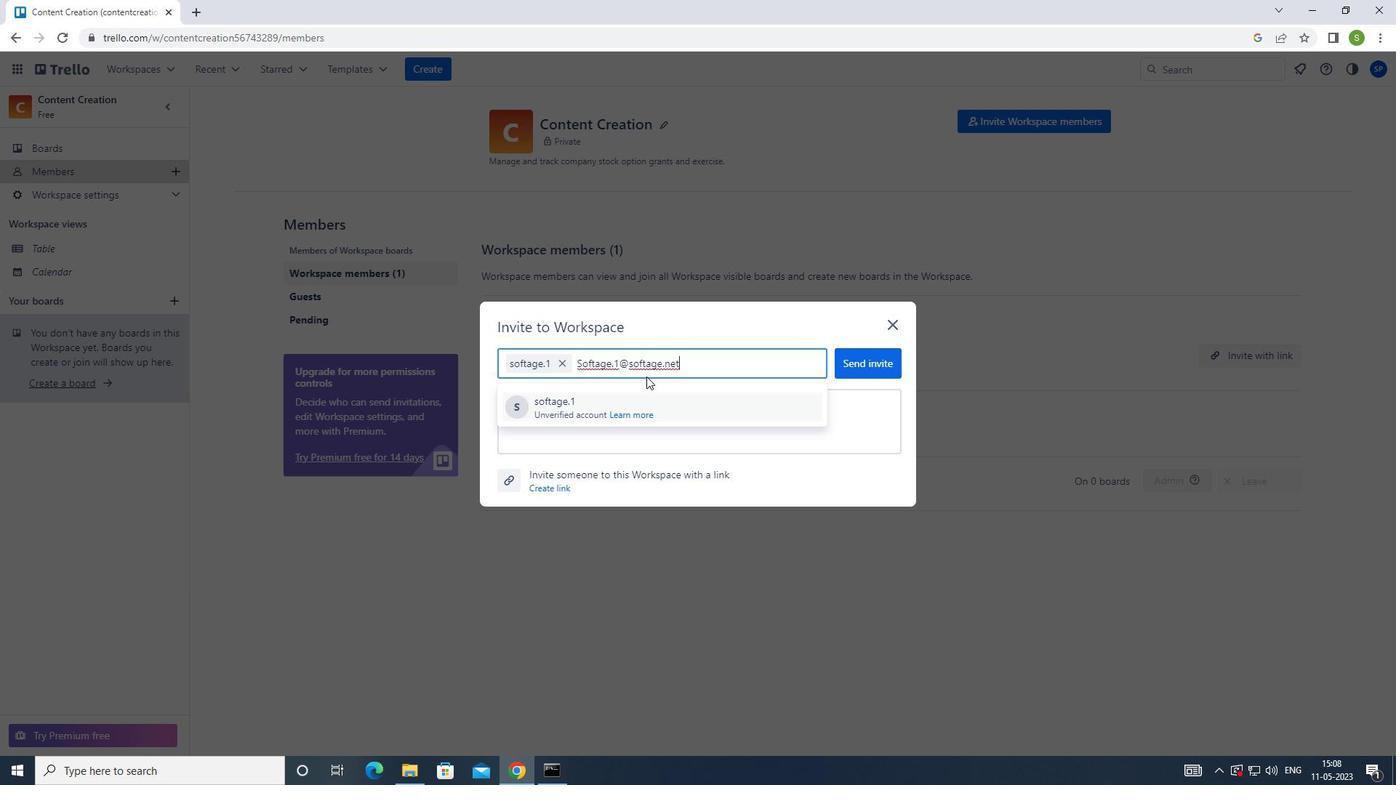 
Action: Key pressed <Key.enter>
Screenshot: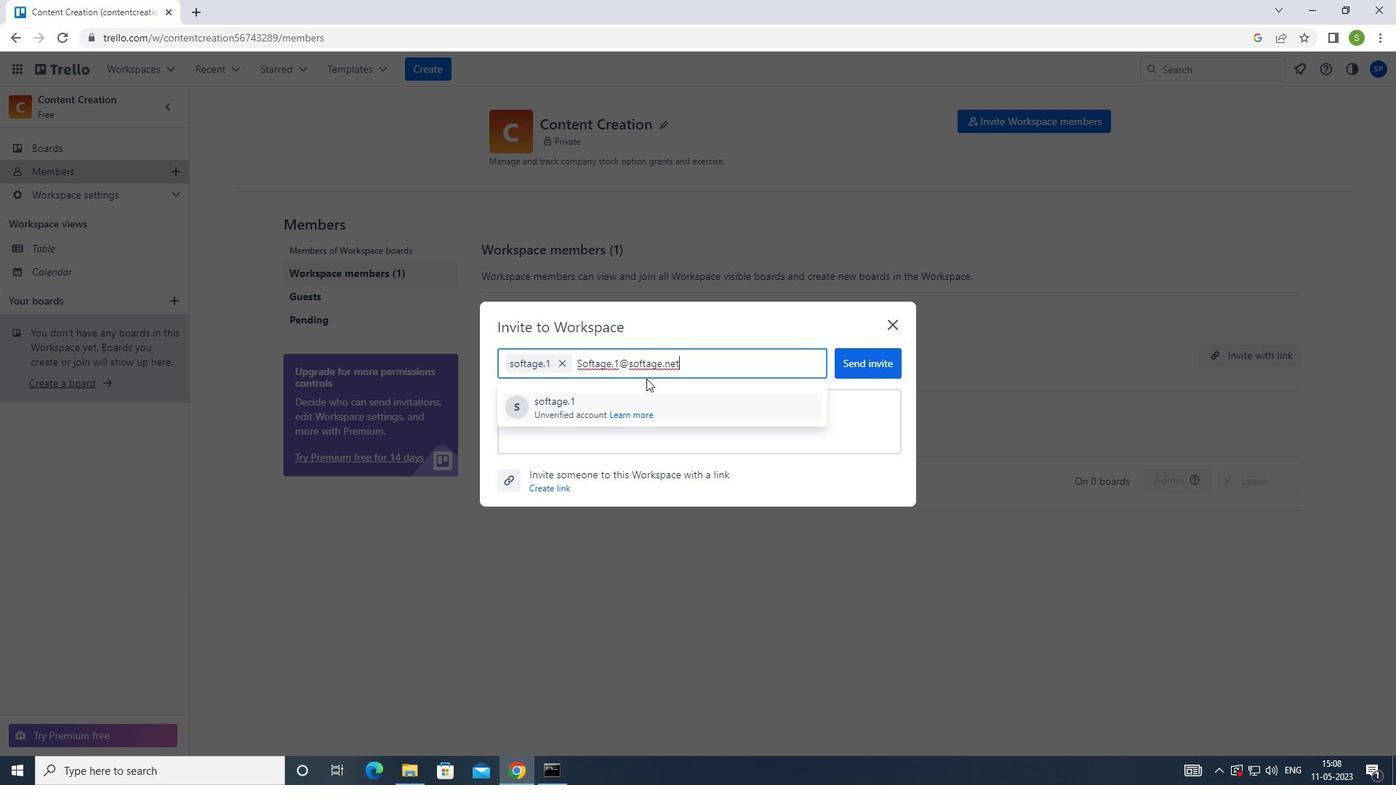 
Action: Mouse moved to (646, 368)
Screenshot: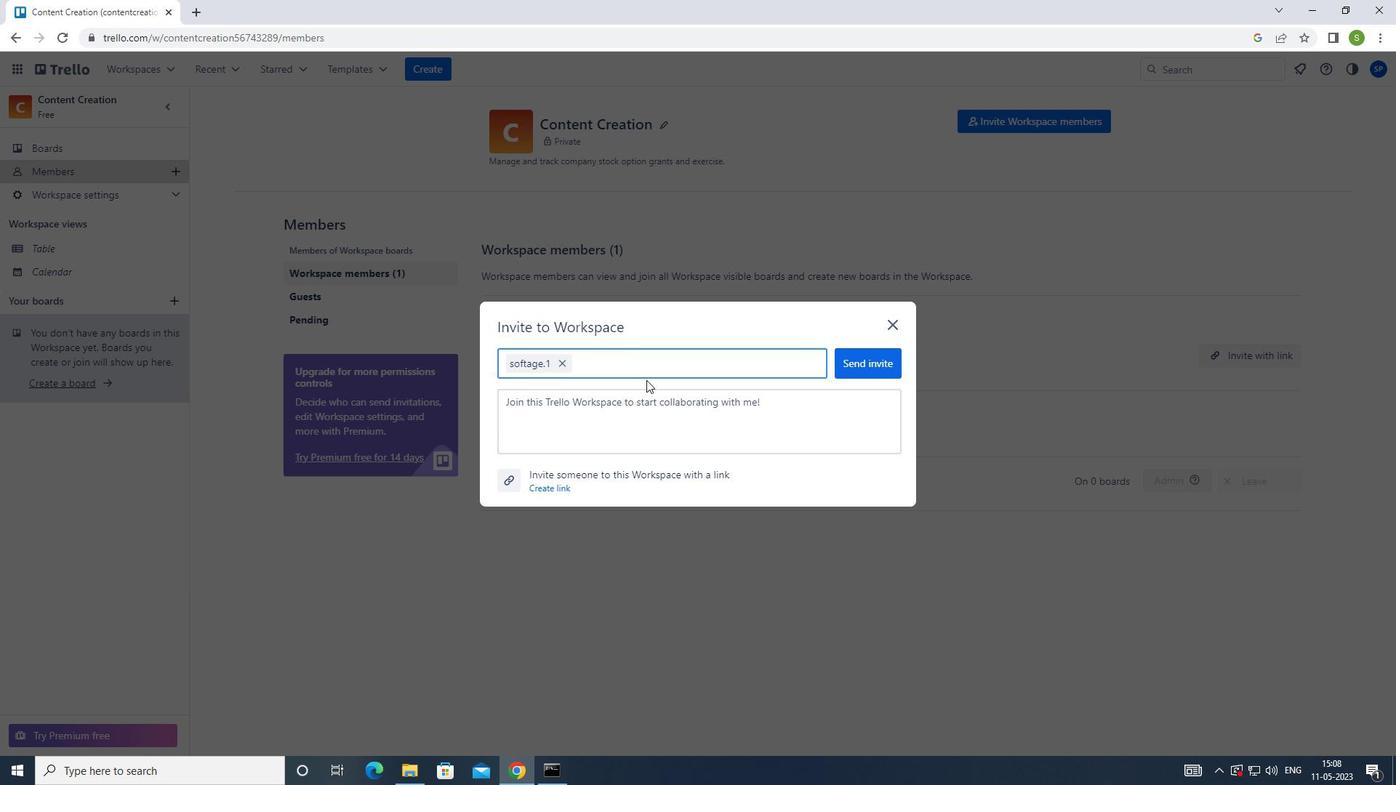 
Action: Key pressed <Key.shift>SOFTAGE.2<Key.shift>@SOFTAGE.NET
Screenshot: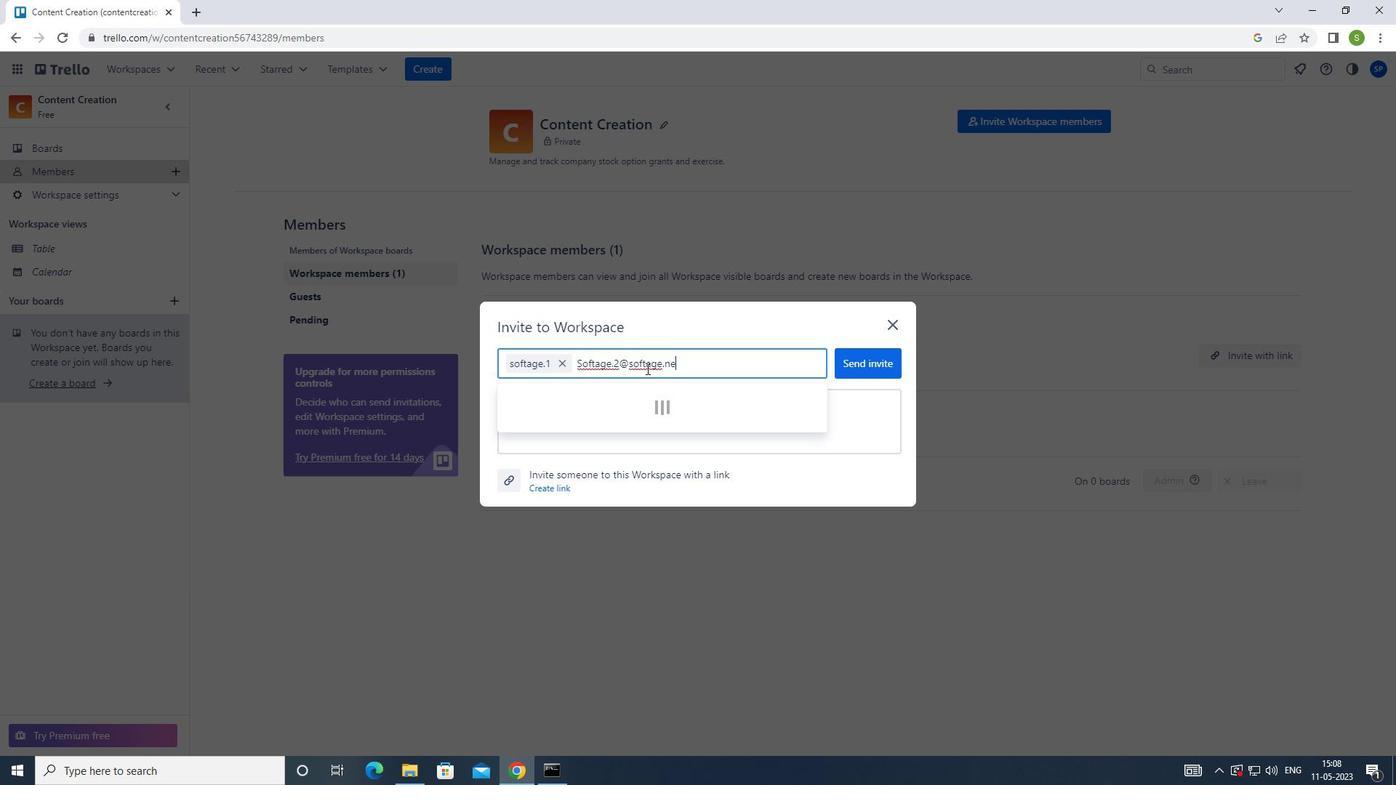 
Action: Mouse moved to (623, 401)
Screenshot: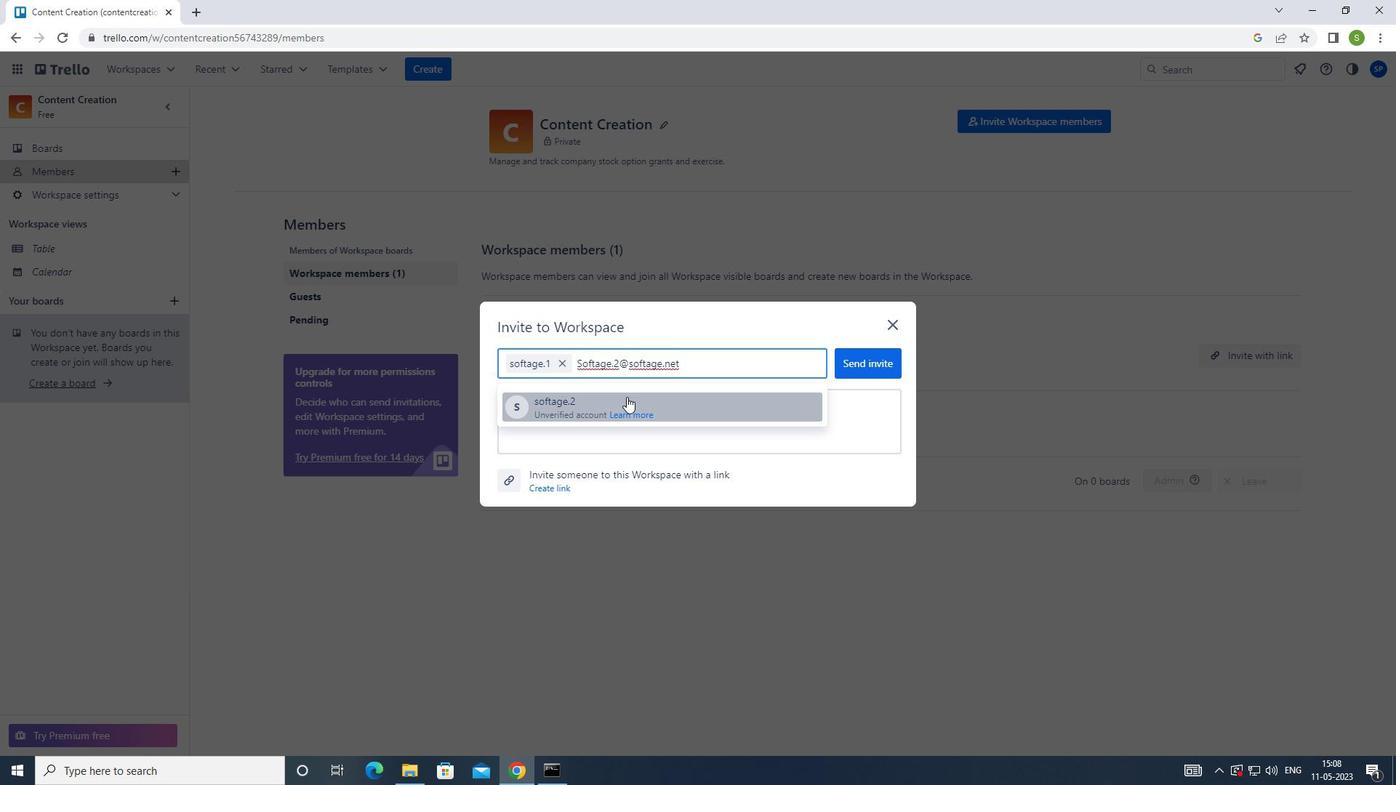 
Action: Mouse pressed left at (623, 401)
Screenshot: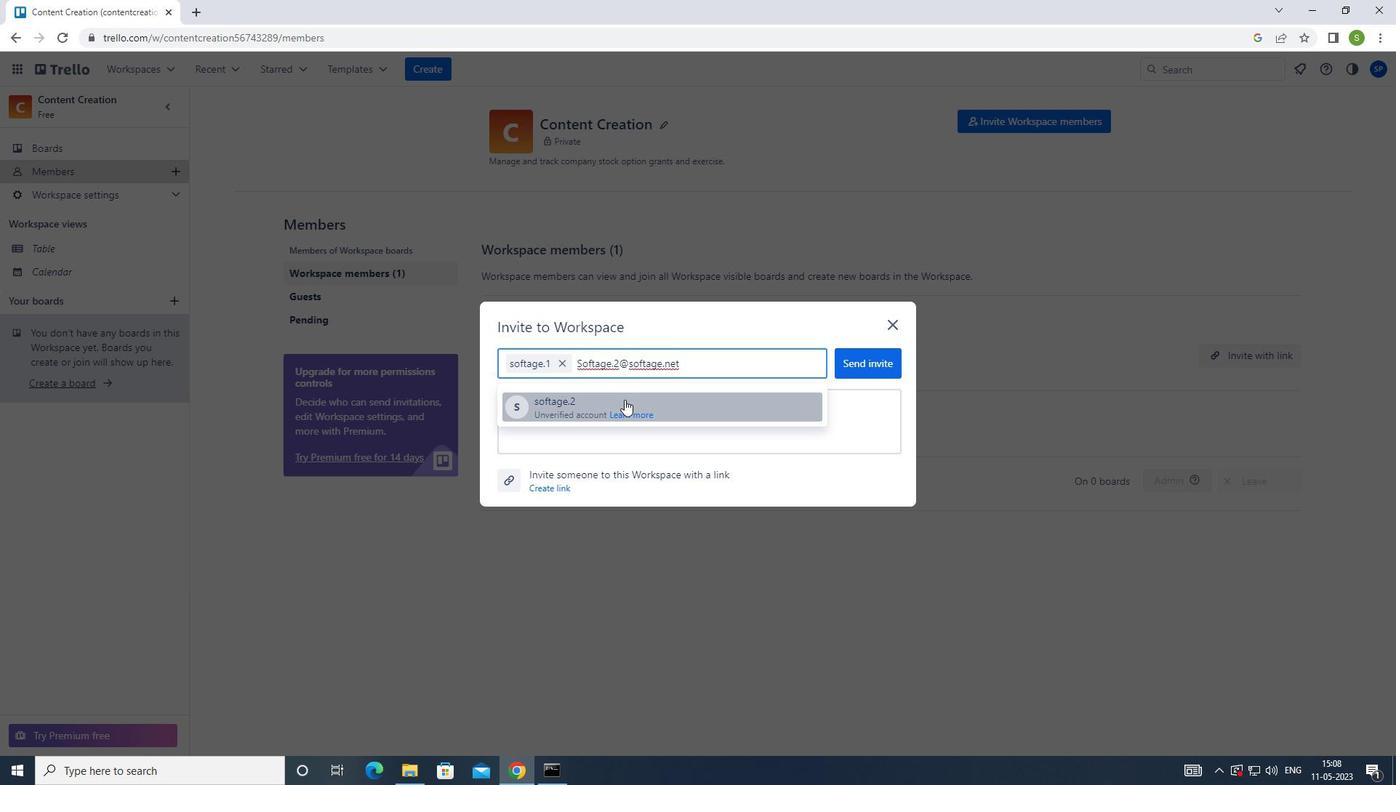 
Action: Mouse moved to (638, 399)
Screenshot: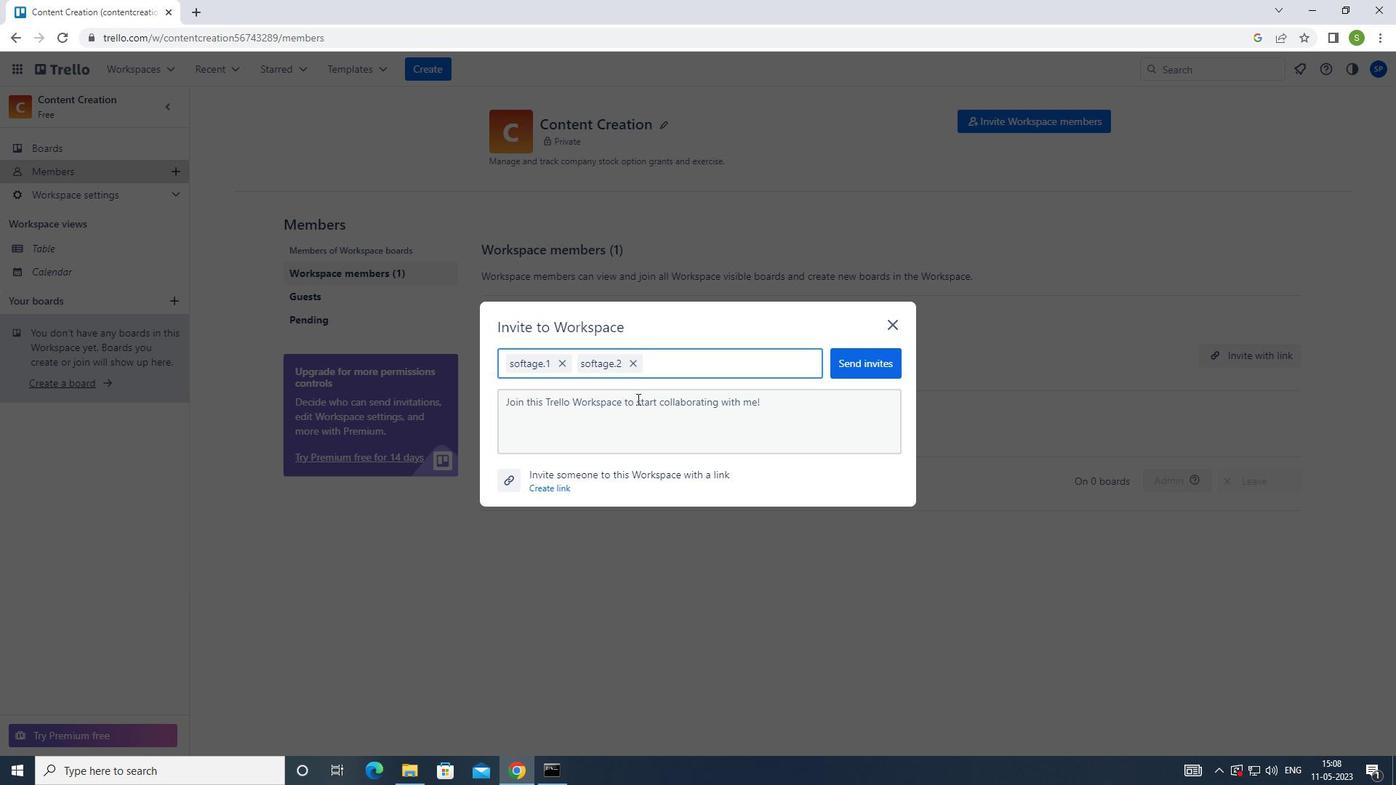 
Action: Key pressed <Key.f8>
Screenshot: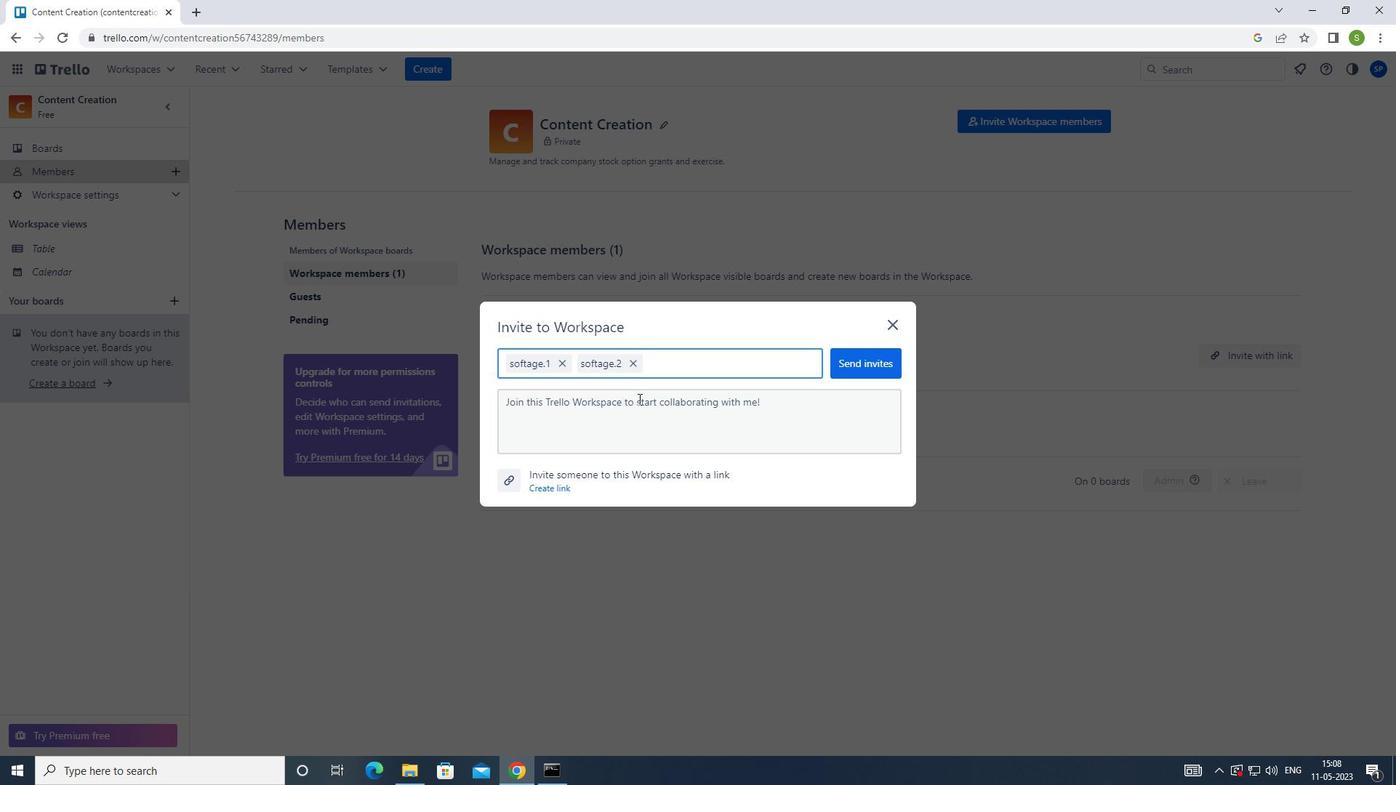 
